 Task: Plan a trip to Ambilobe, Madagascar from 1st December, 2023 to 9th December, 2023 for 5 adults.3 bedrooms having 3 beds and 3 bathrooms. Property type can be house. Look for 3 properties as per requirement.
Action: Mouse moved to (427, 102)
Screenshot: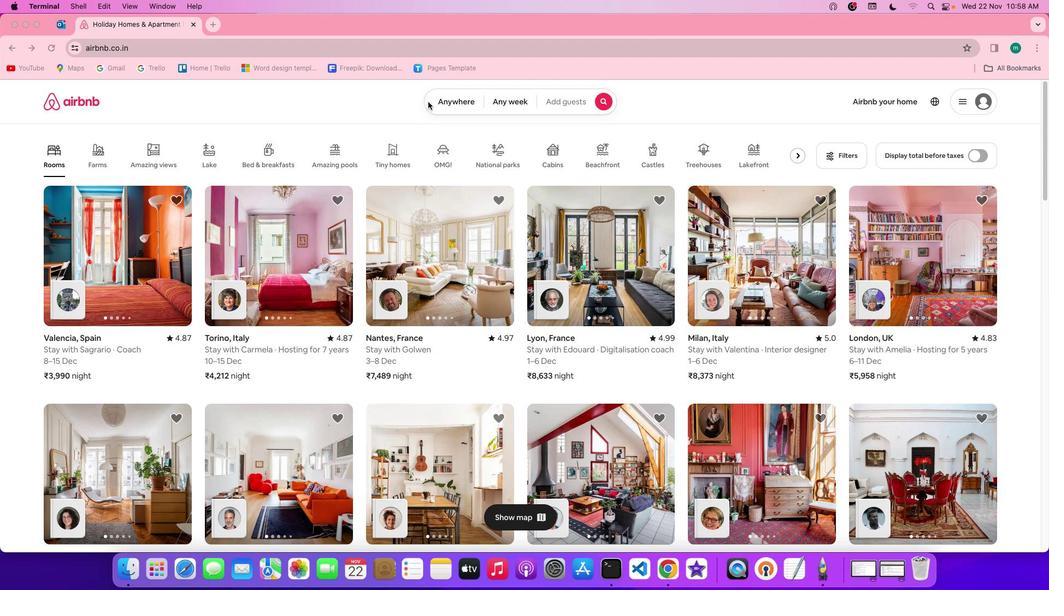 
Action: Mouse pressed left at (427, 102)
Screenshot: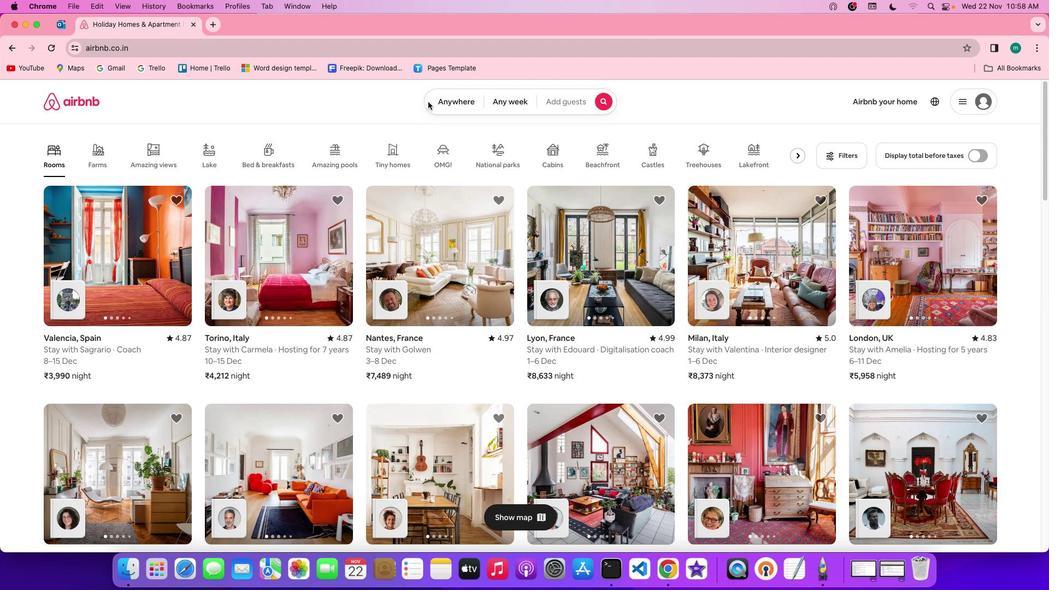 
Action: Mouse pressed left at (427, 102)
Screenshot: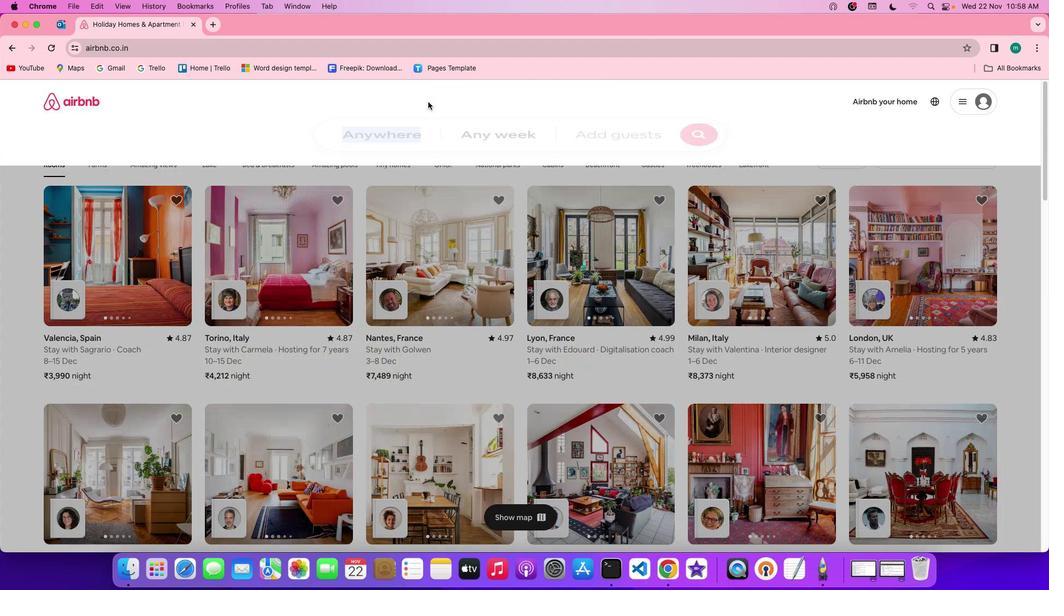 
Action: Mouse moved to (391, 143)
Screenshot: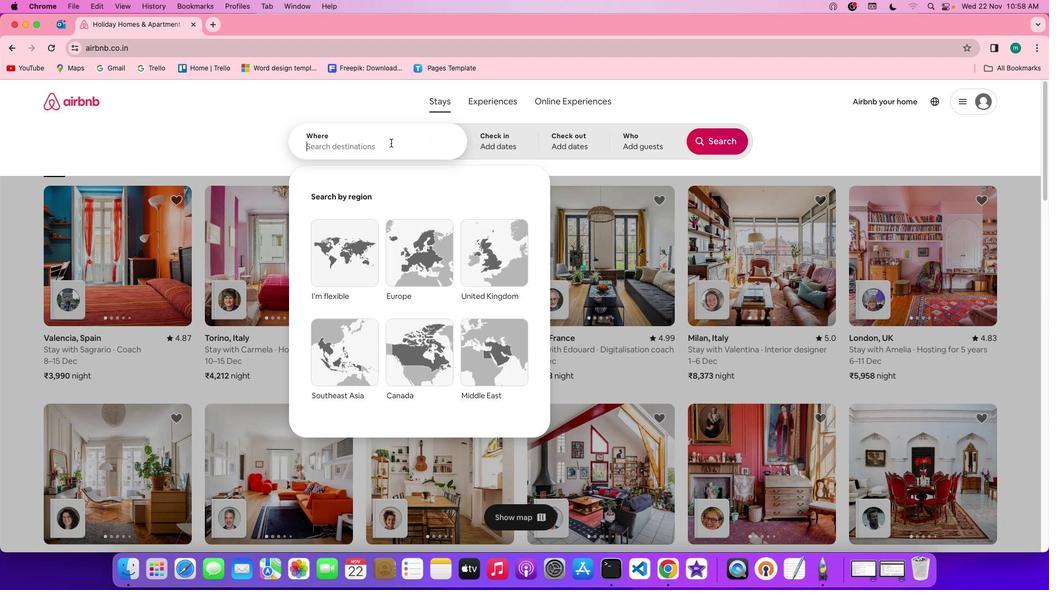 
Action: Mouse pressed left at (391, 143)
Screenshot: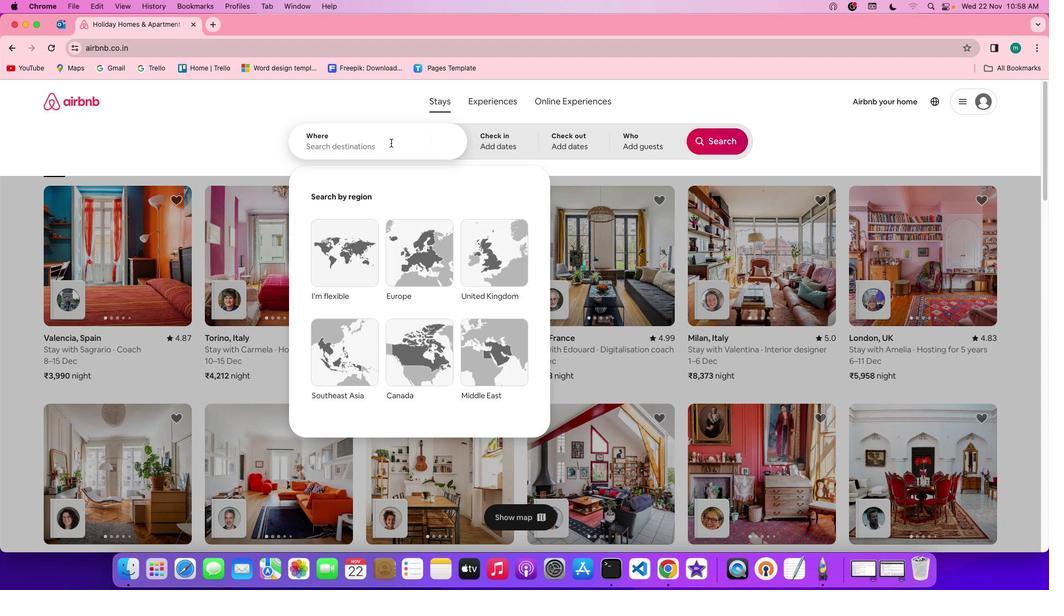 
Action: Key pressed Key.shift'A''m''b''i''l''o''b''e'','Key.shift'M''a''d''a''g''a''s''c''a''r'
Screenshot: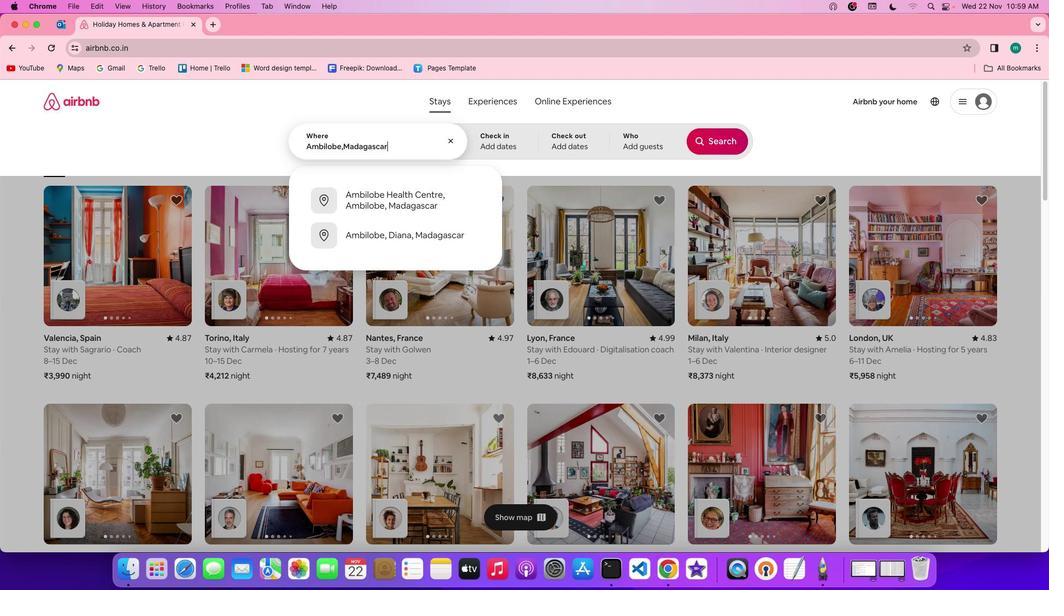 
Action: Mouse moved to (516, 137)
Screenshot: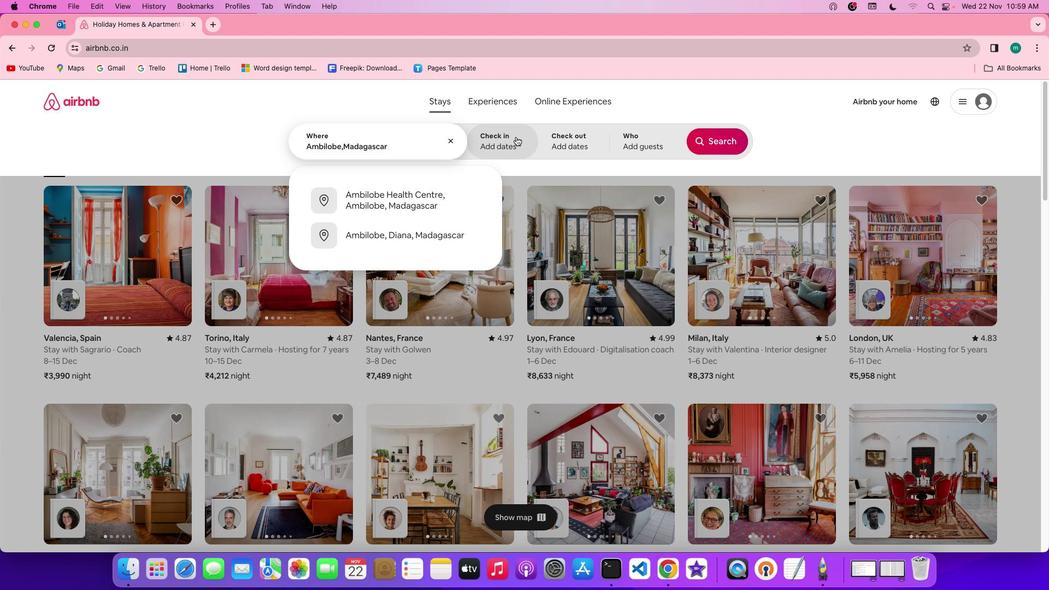 
Action: Mouse pressed left at (516, 137)
Screenshot: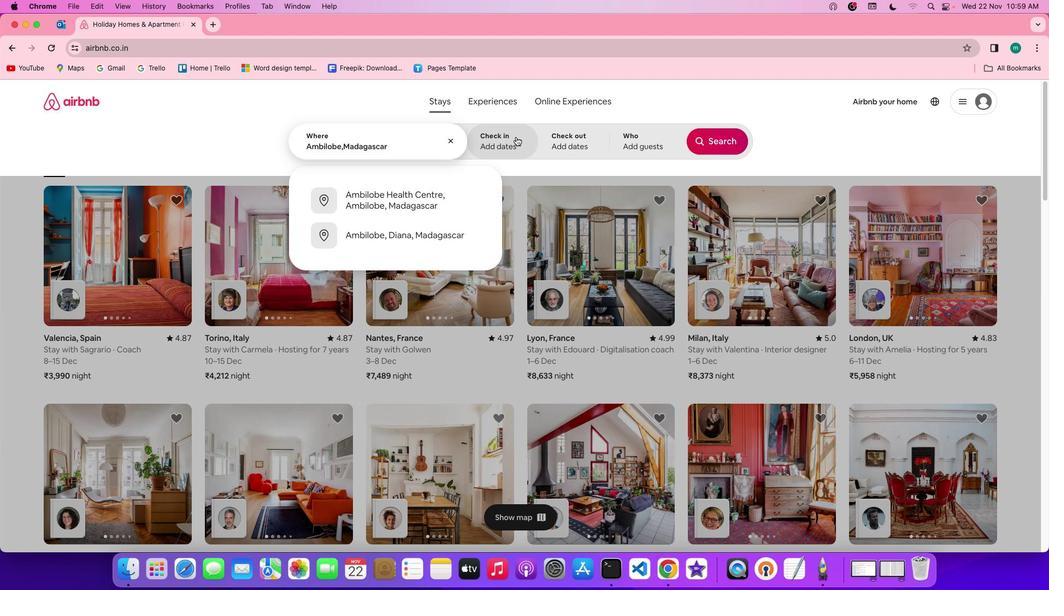 
Action: Mouse moved to (688, 271)
Screenshot: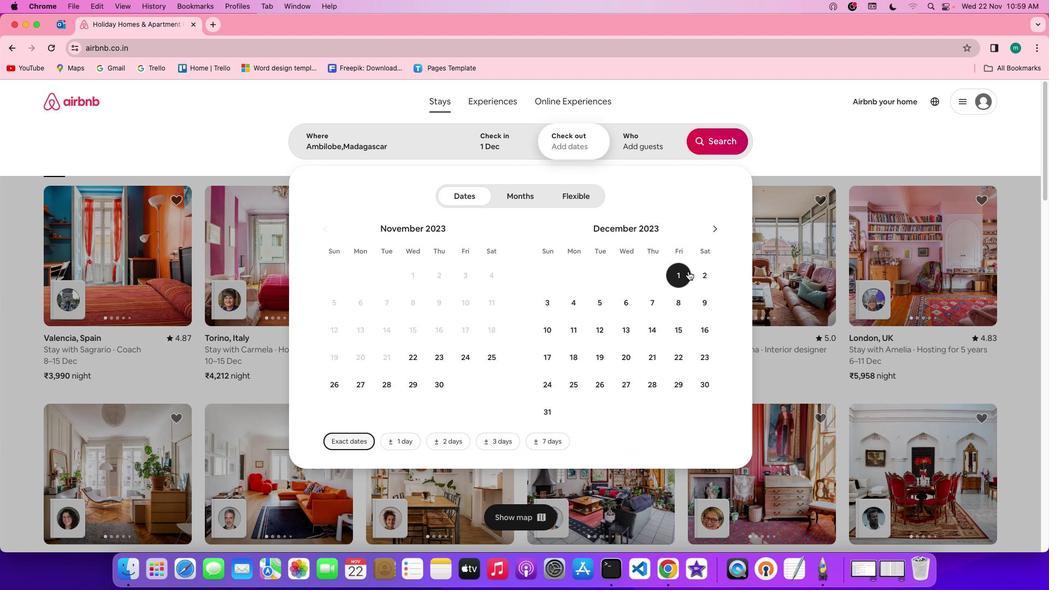 
Action: Mouse pressed left at (688, 271)
Screenshot: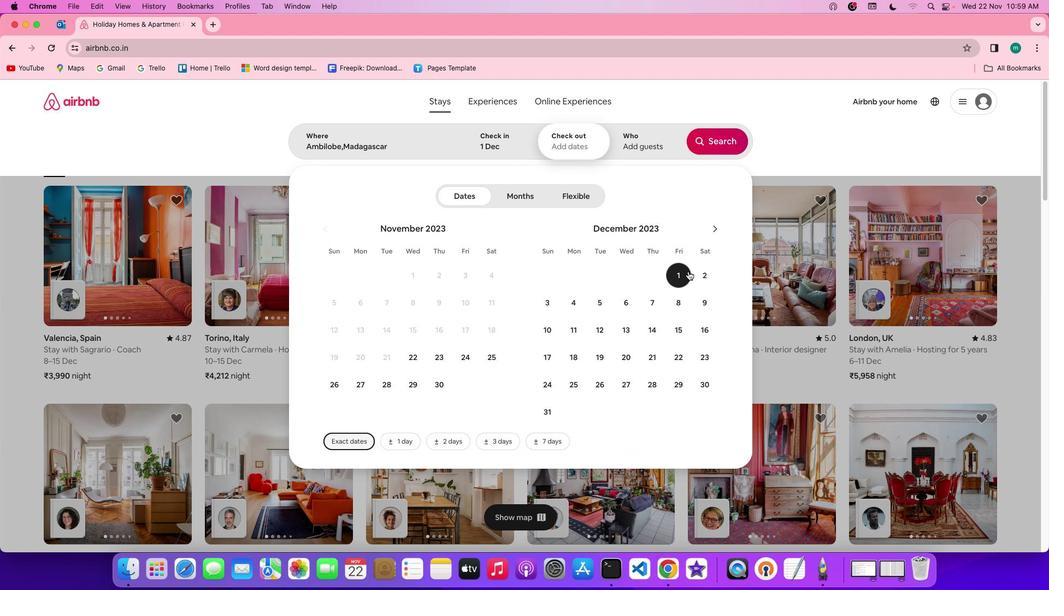 
Action: Mouse moved to (700, 306)
Screenshot: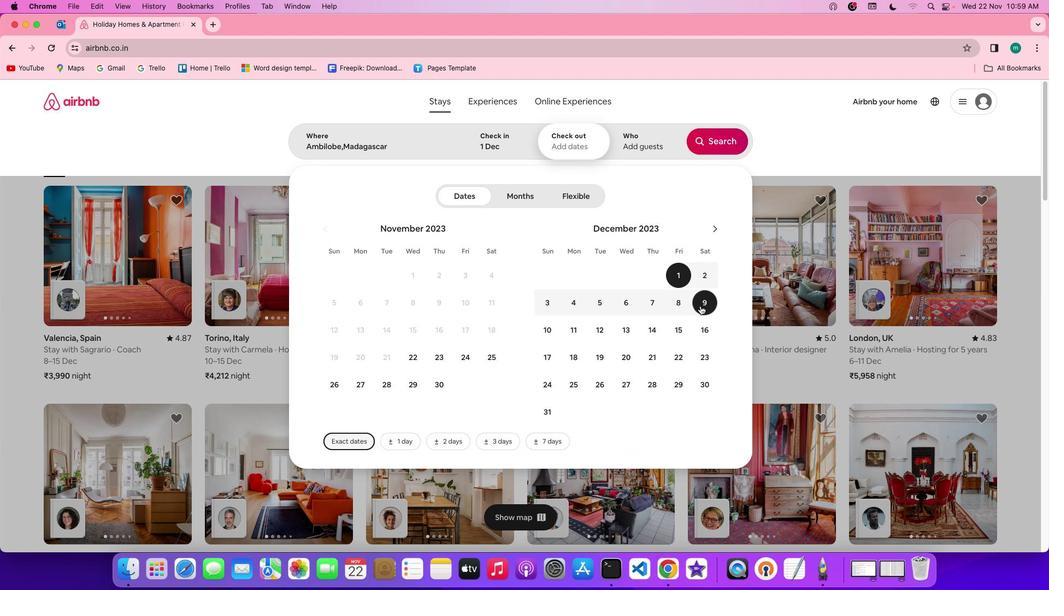 
Action: Mouse pressed left at (700, 306)
Screenshot: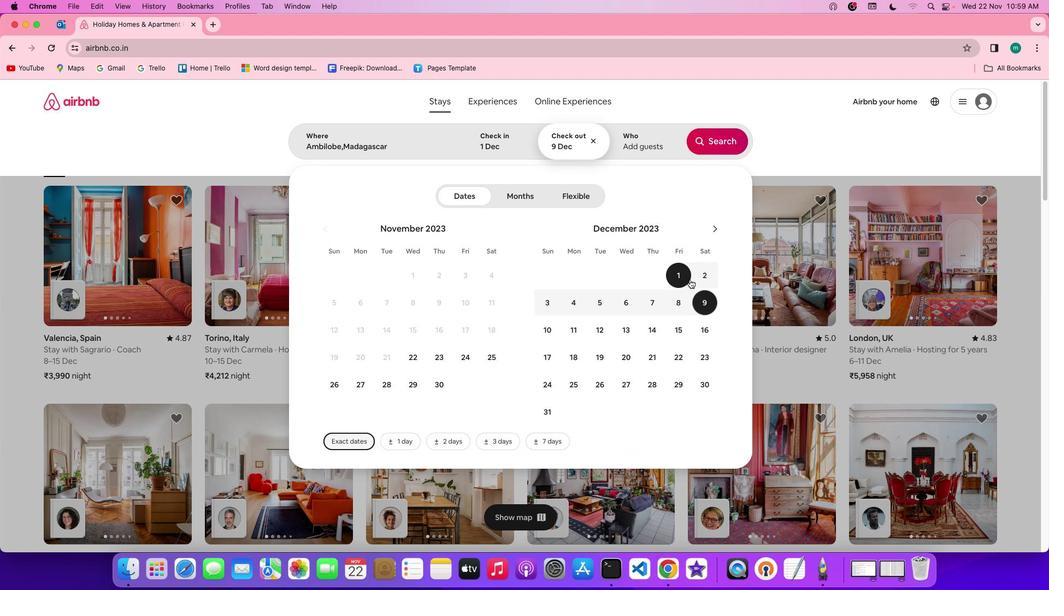 
Action: Mouse moved to (644, 134)
Screenshot: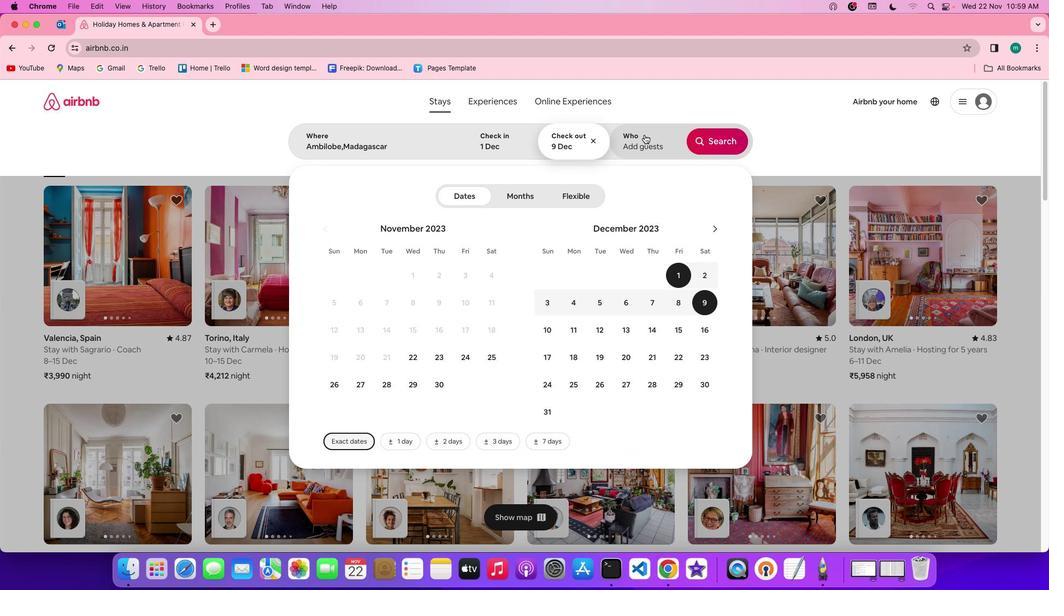 
Action: Mouse pressed left at (644, 134)
Screenshot: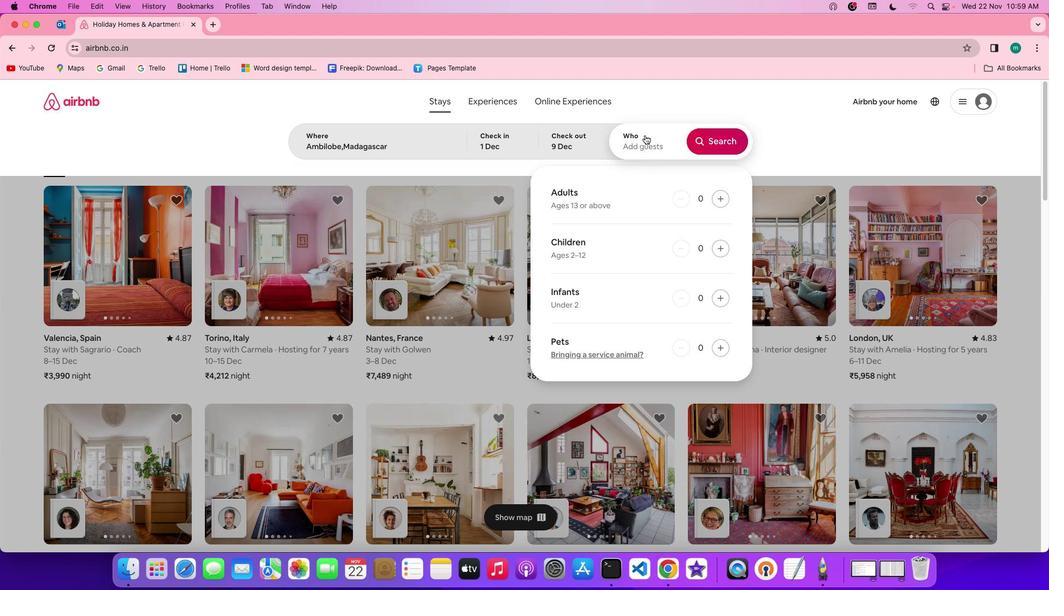 
Action: Mouse moved to (719, 198)
Screenshot: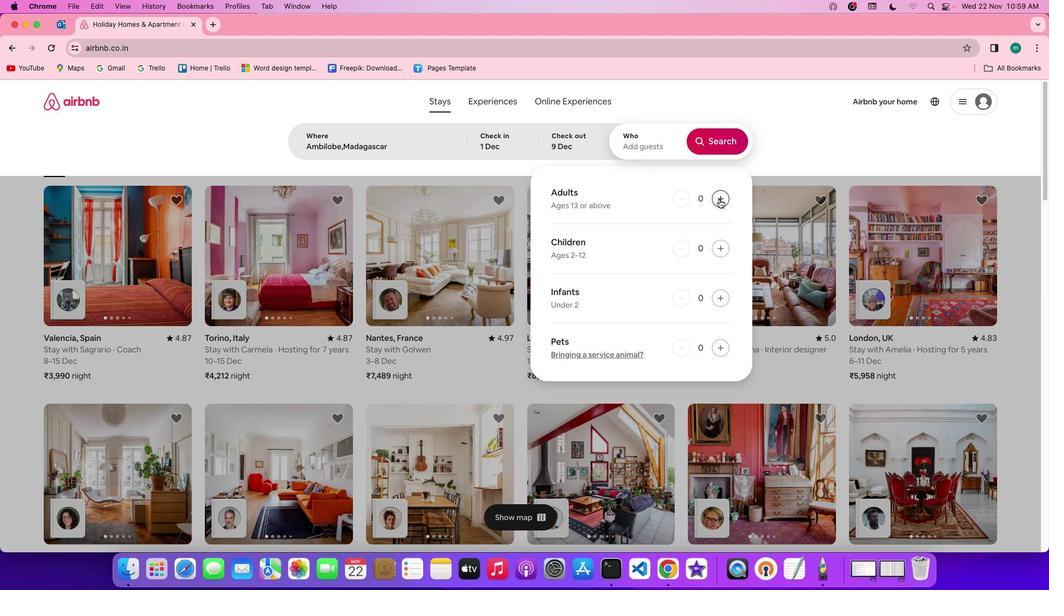 
Action: Mouse pressed left at (719, 198)
Screenshot: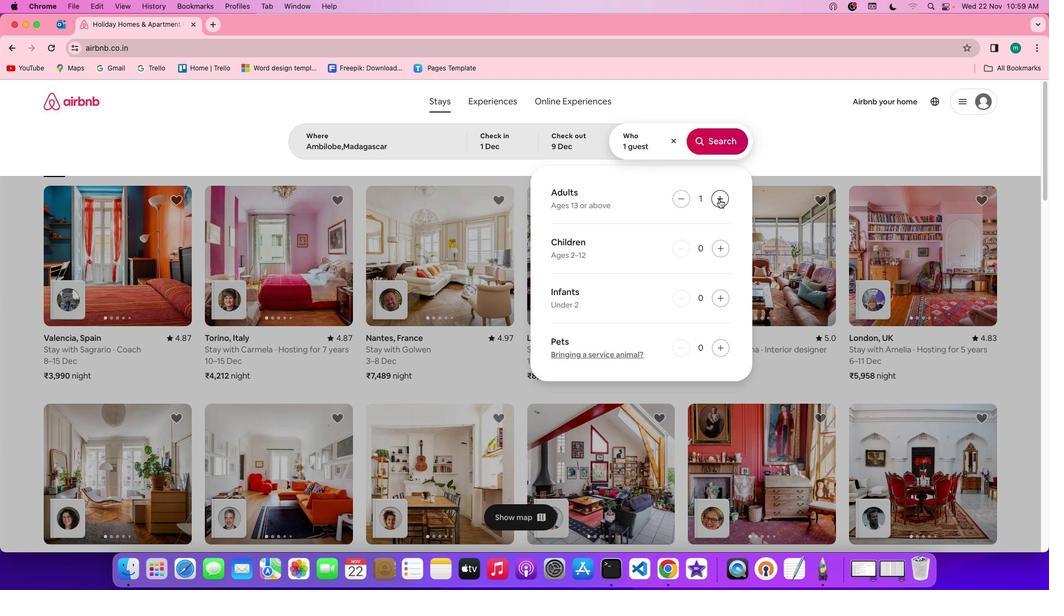 
Action: Mouse pressed left at (719, 198)
Screenshot: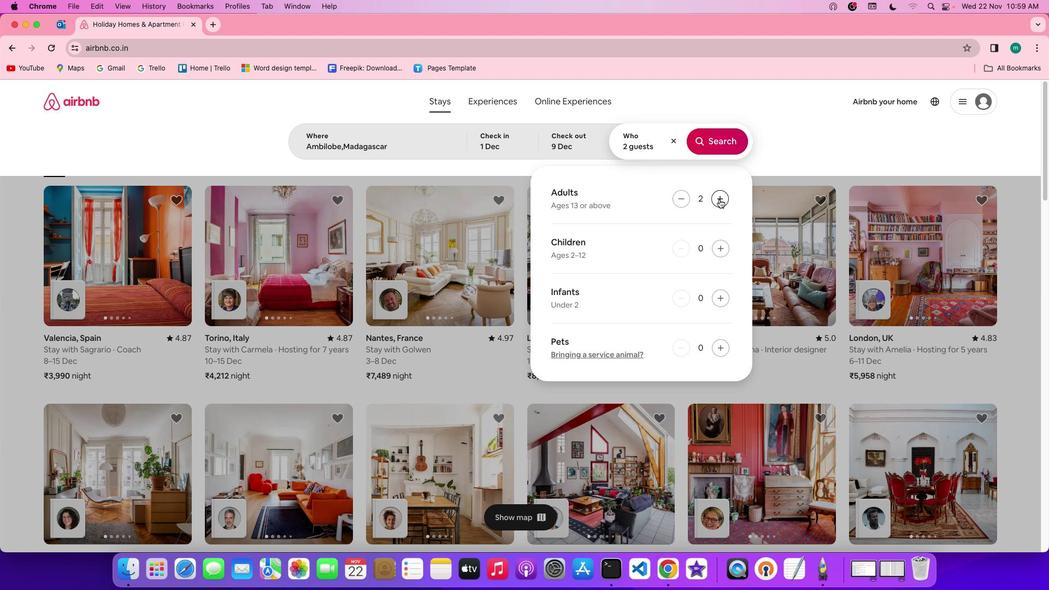 
Action: Mouse pressed left at (719, 198)
Screenshot: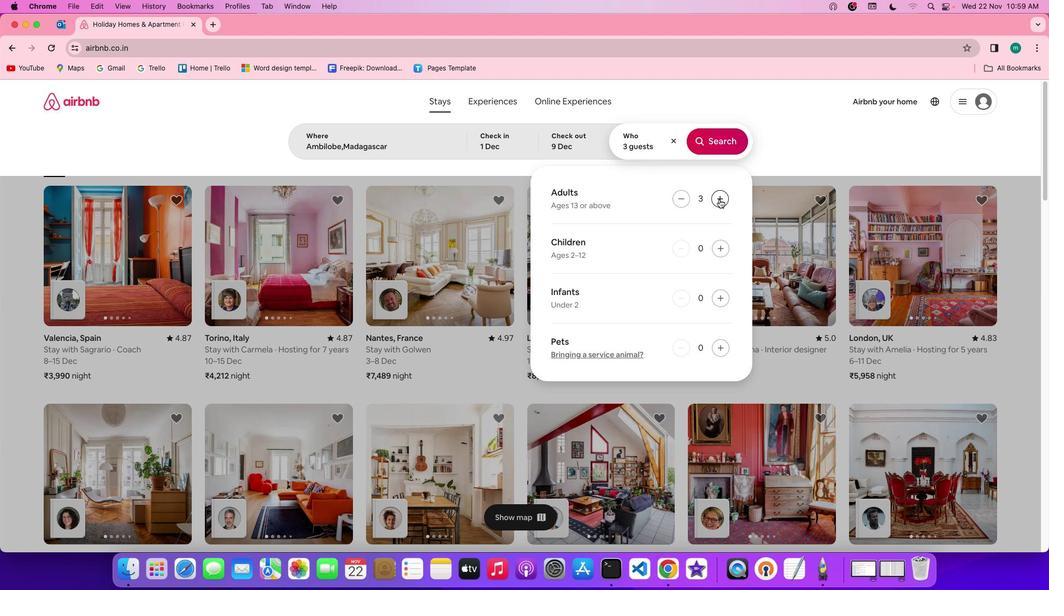 
Action: Mouse pressed left at (719, 198)
Screenshot: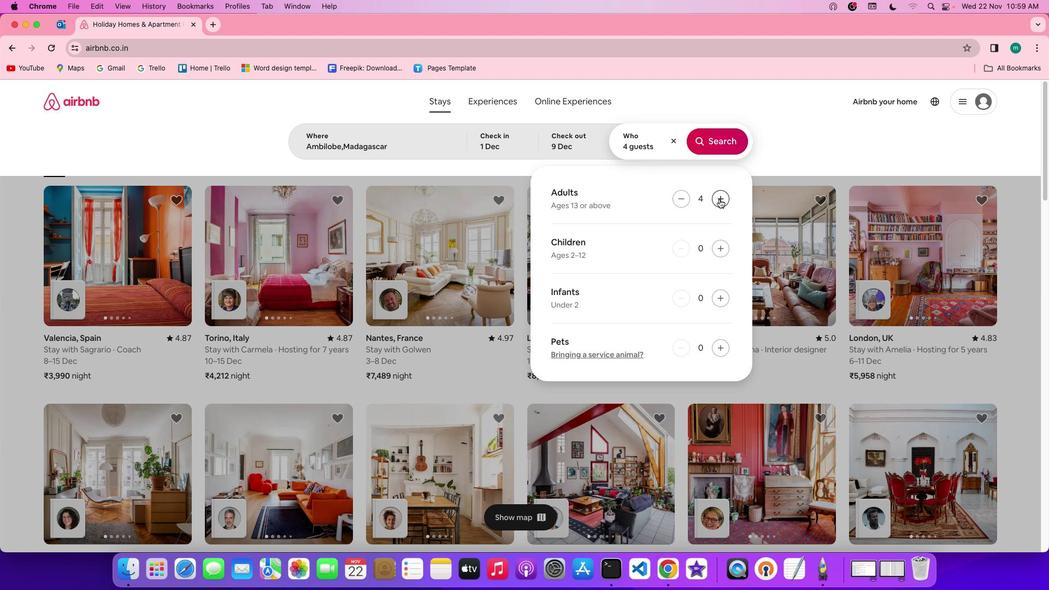 
Action: Mouse pressed left at (719, 198)
Screenshot: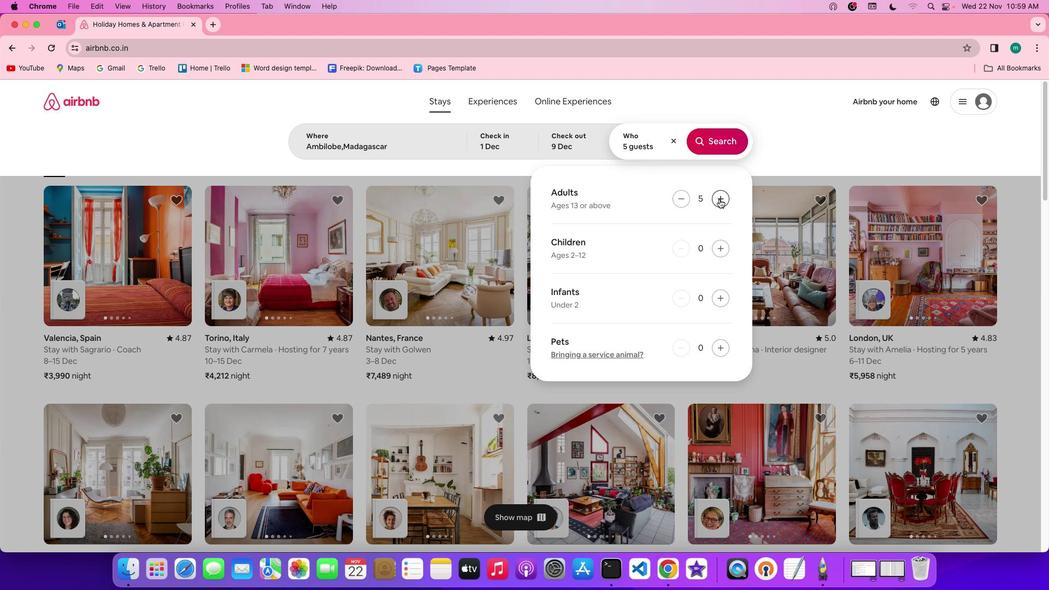 
Action: Mouse moved to (725, 147)
Screenshot: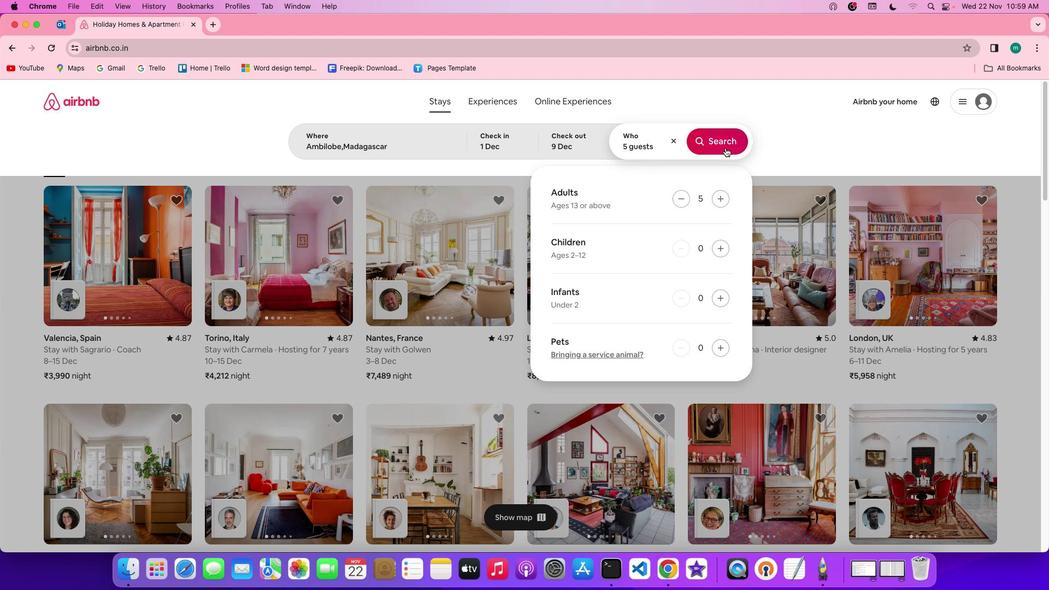 
Action: Mouse pressed left at (725, 147)
Screenshot: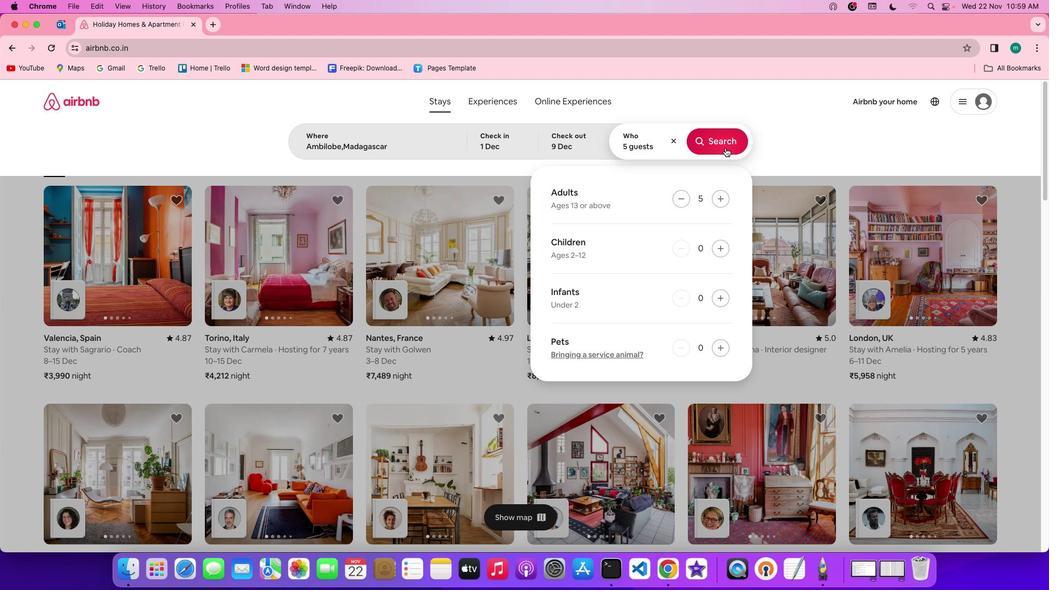 
Action: Mouse moved to (887, 143)
Screenshot: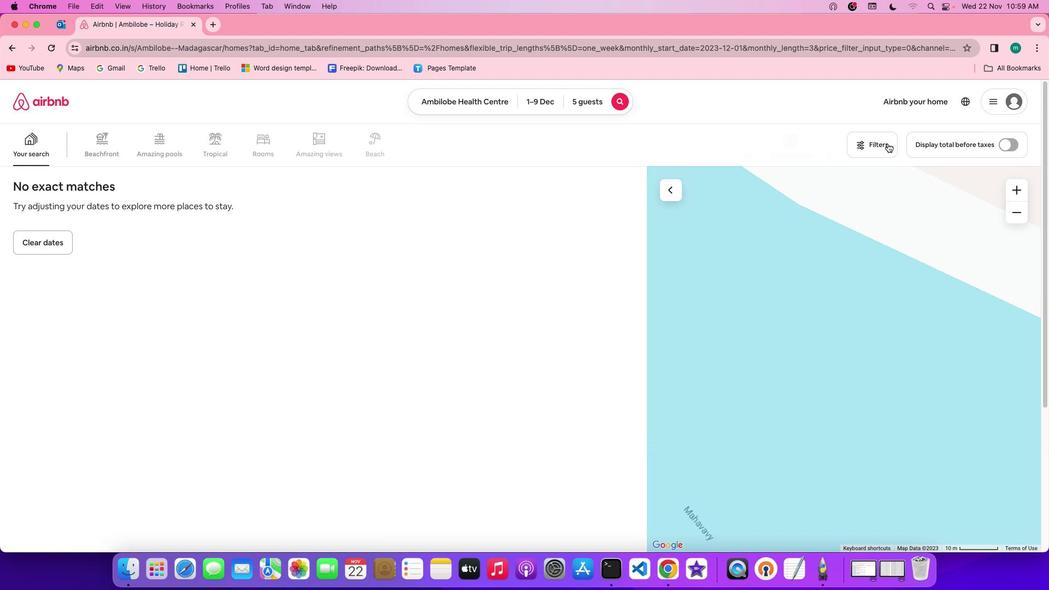 
Action: Mouse pressed left at (887, 143)
Screenshot: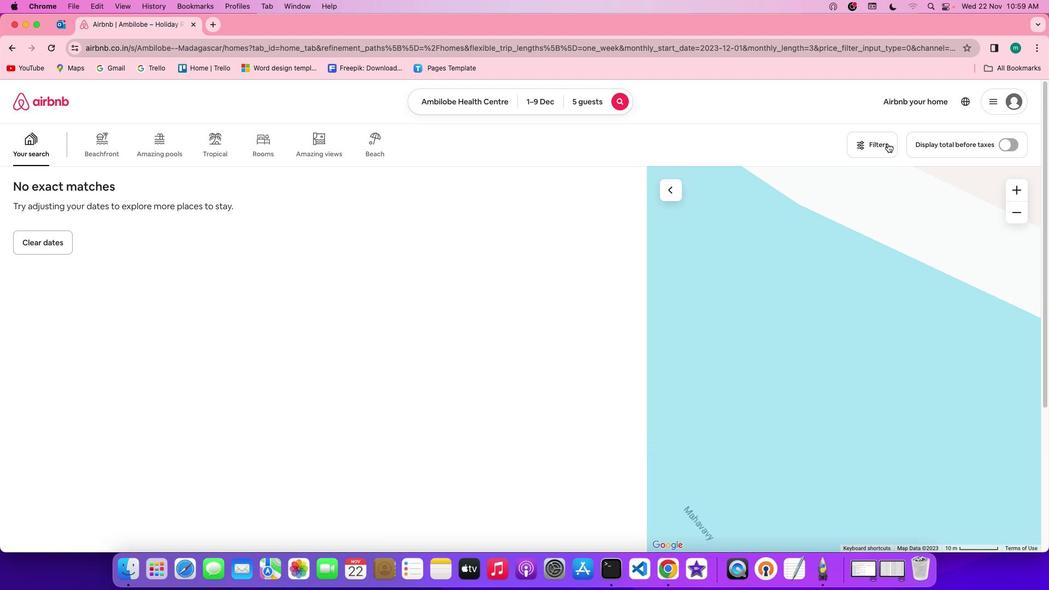 
Action: Mouse moved to (617, 297)
Screenshot: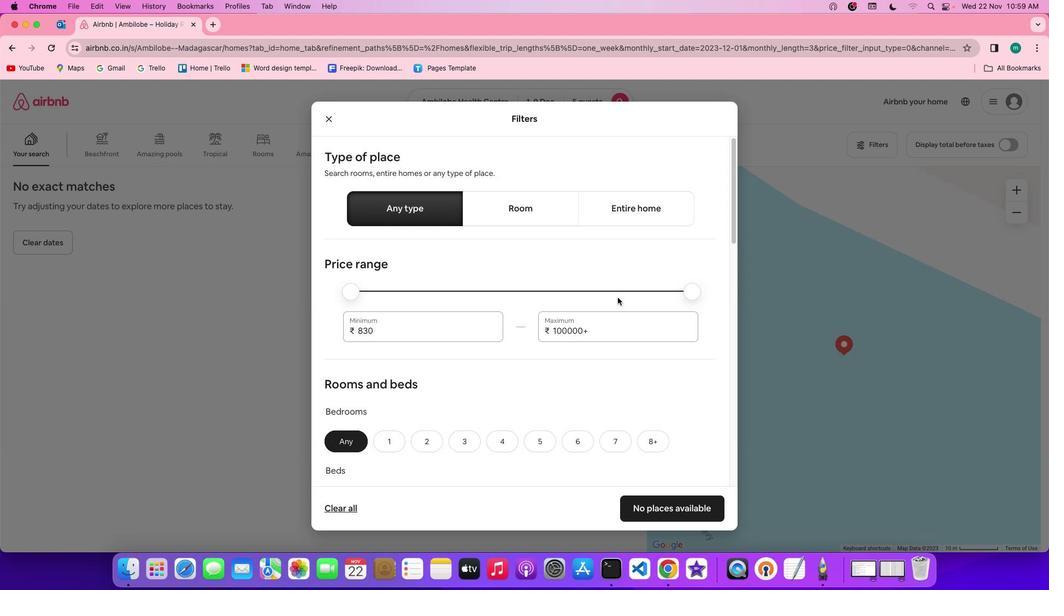 
Action: Mouse scrolled (617, 297) with delta (0, 0)
Screenshot: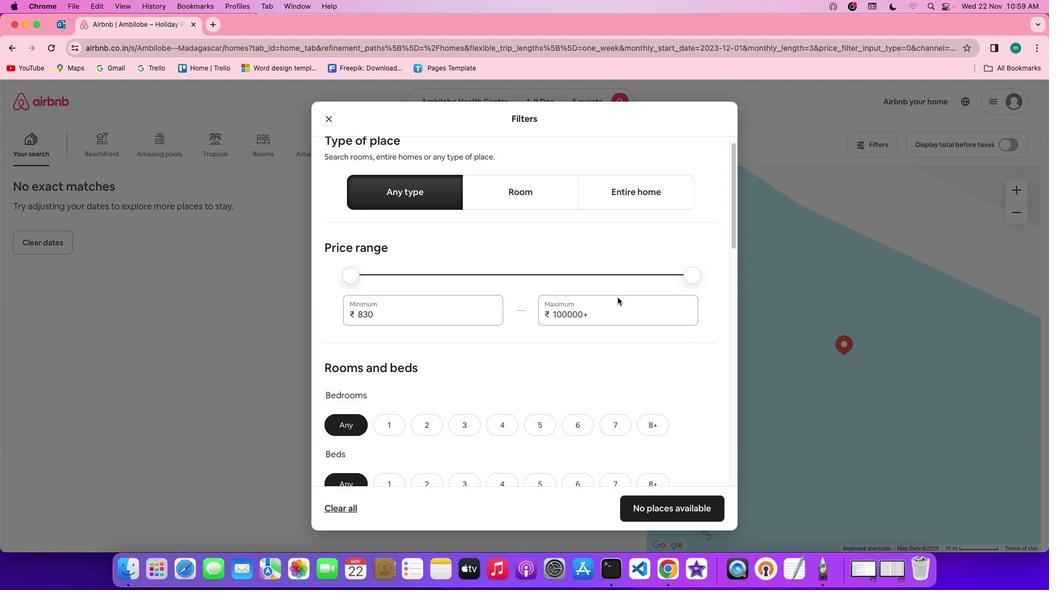 
Action: Mouse scrolled (617, 297) with delta (0, 0)
Screenshot: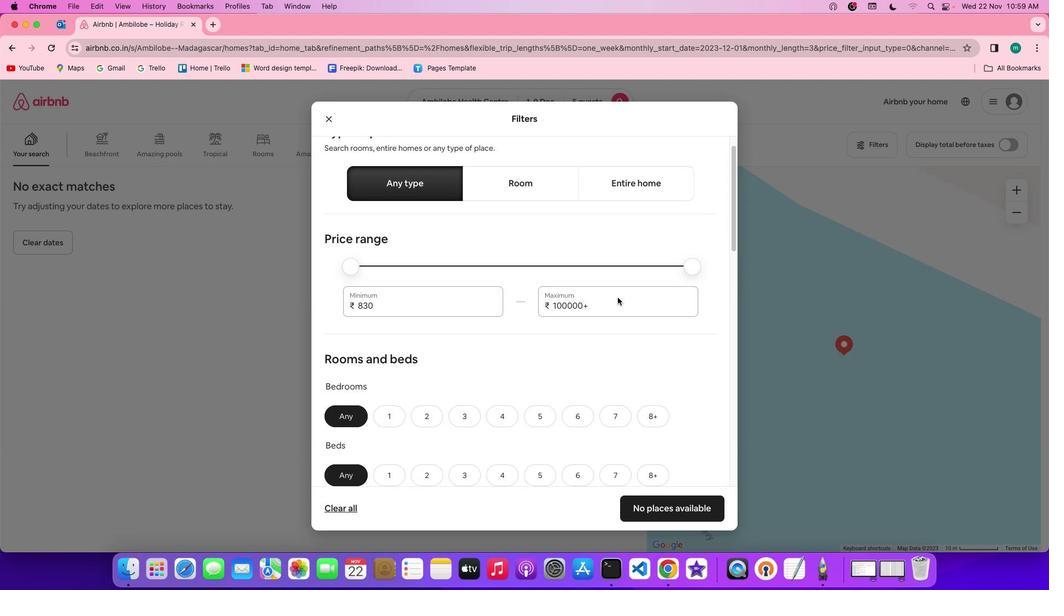 
Action: Mouse scrolled (617, 297) with delta (0, 0)
Screenshot: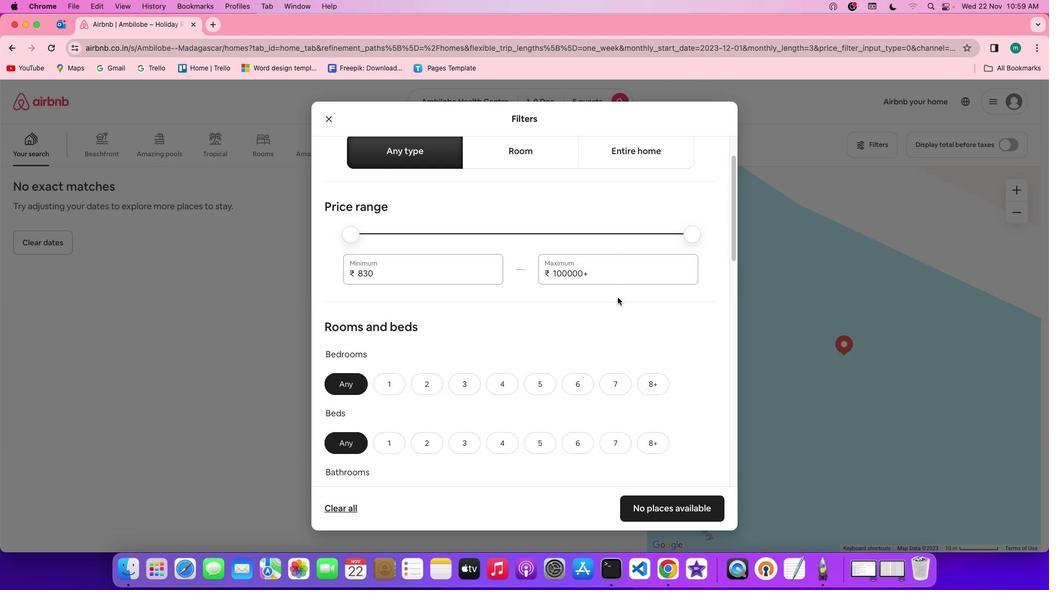 
Action: Mouse scrolled (617, 297) with delta (0, 0)
Screenshot: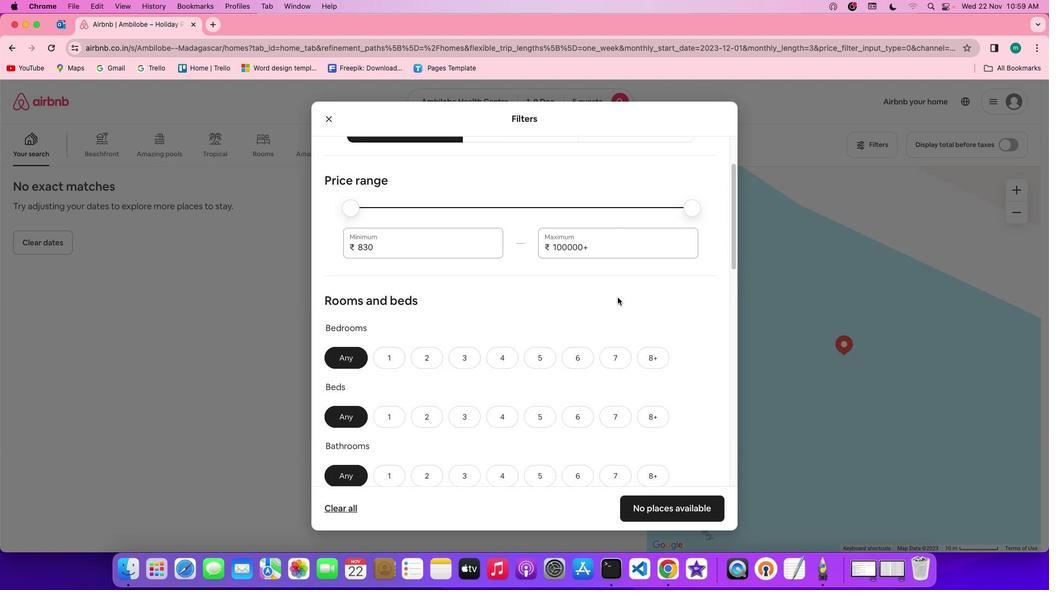 
Action: Mouse scrolled (617, 297) with delta (0, 0)
Screenshot: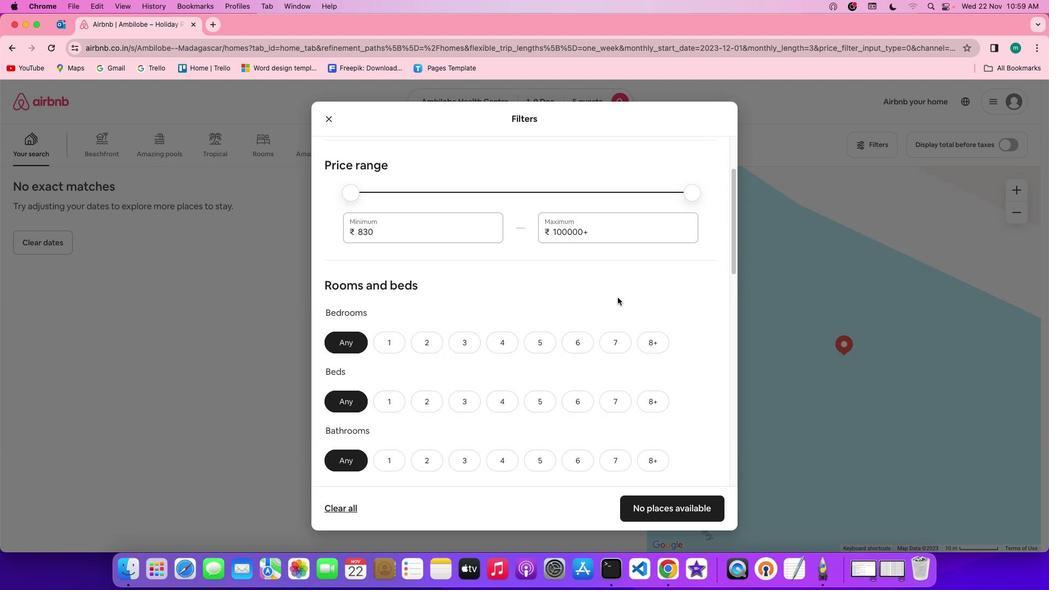 
Action: Mouse scrolled (617, 297) with delta (0, 0)
Screenshot: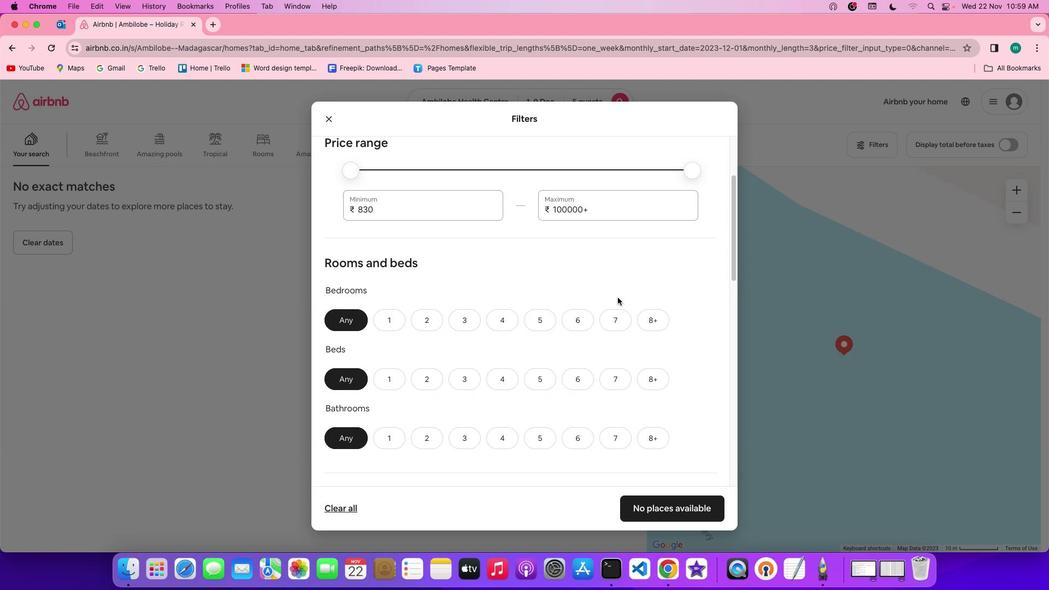 
Action: Mouse scrolled (617, 297) with delta (0, 0)
Screenshot: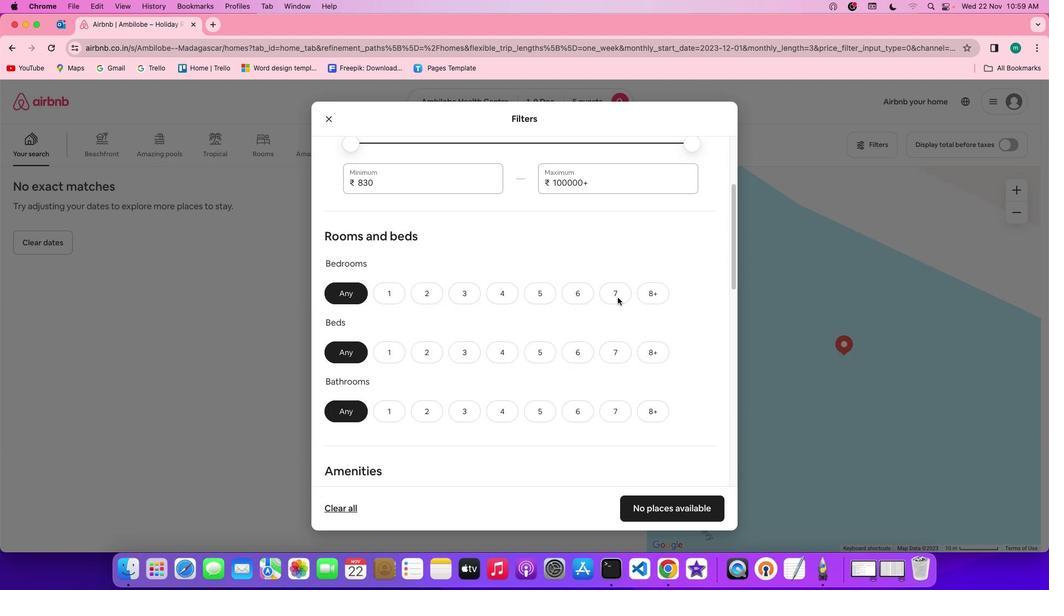 
Action: Mouse scrolled (617, 297) with delta (0, 0)
Screenshot: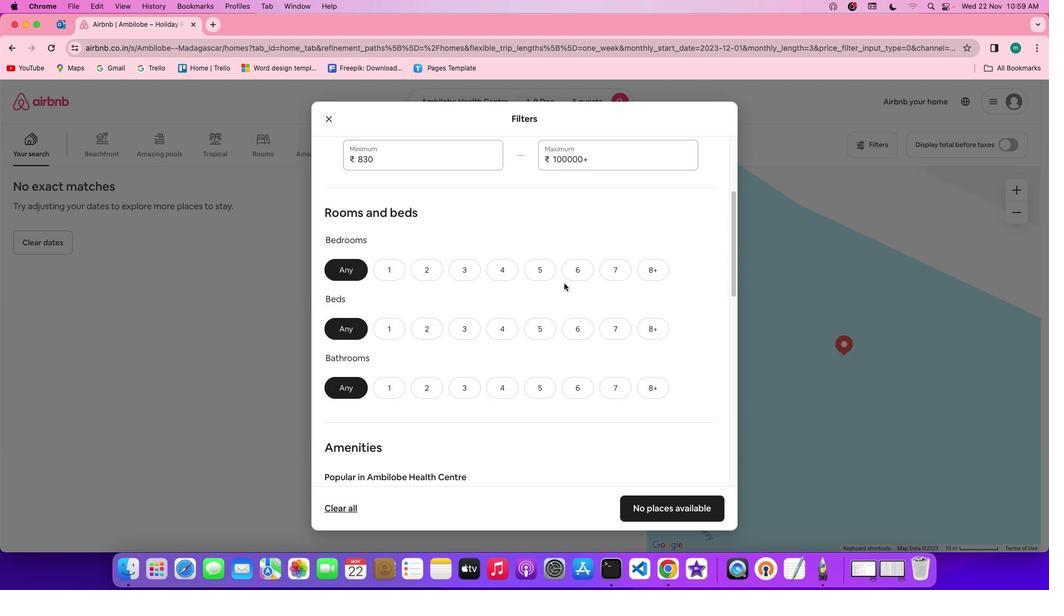 
Action: Mouse moved to (462, 261)
Screenshot: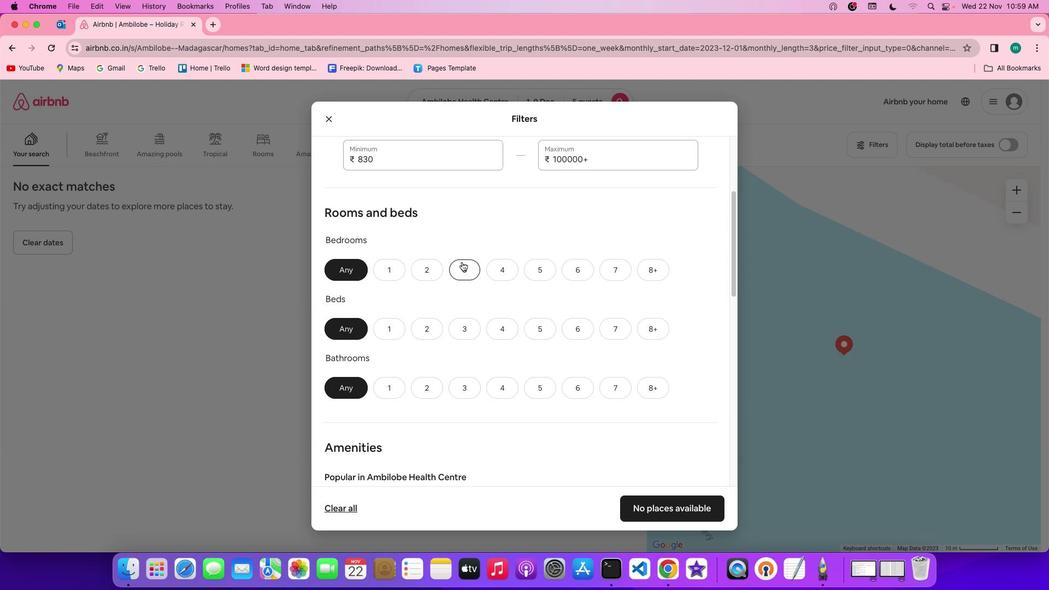 
Action: Mouse pressed left at (462, 261)
Screenshot: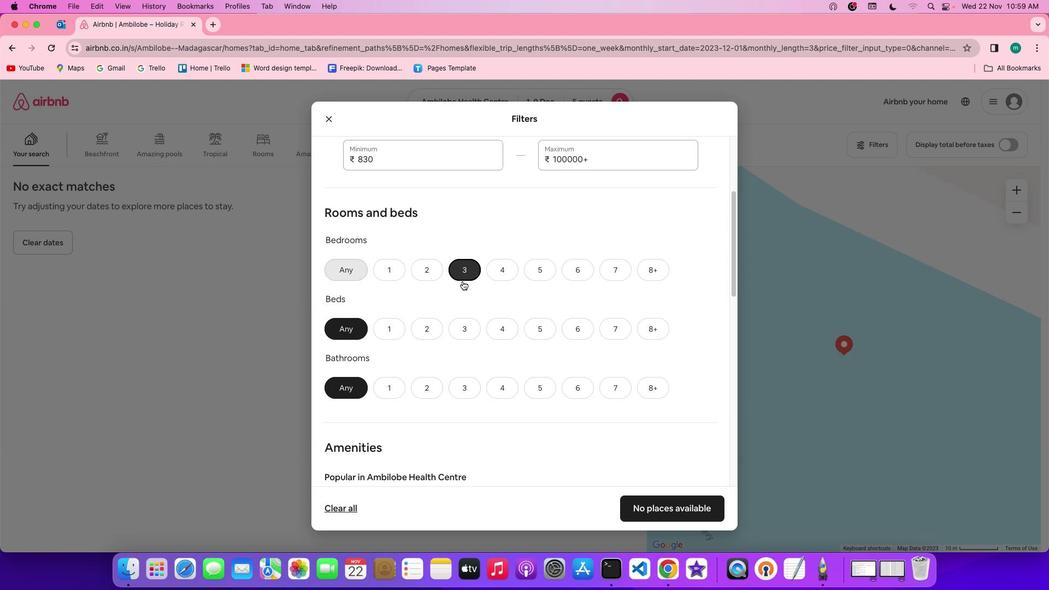 
Action: Mouse moved to (463, 334)
Screenshot: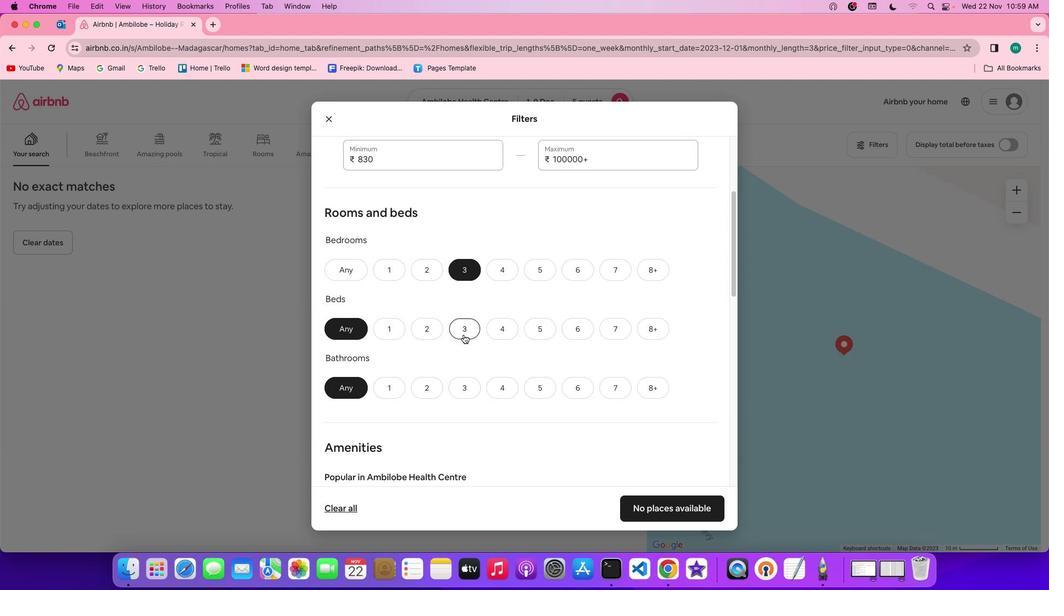 
Action: Mouse pressed left at (463, 334)
Screenshot: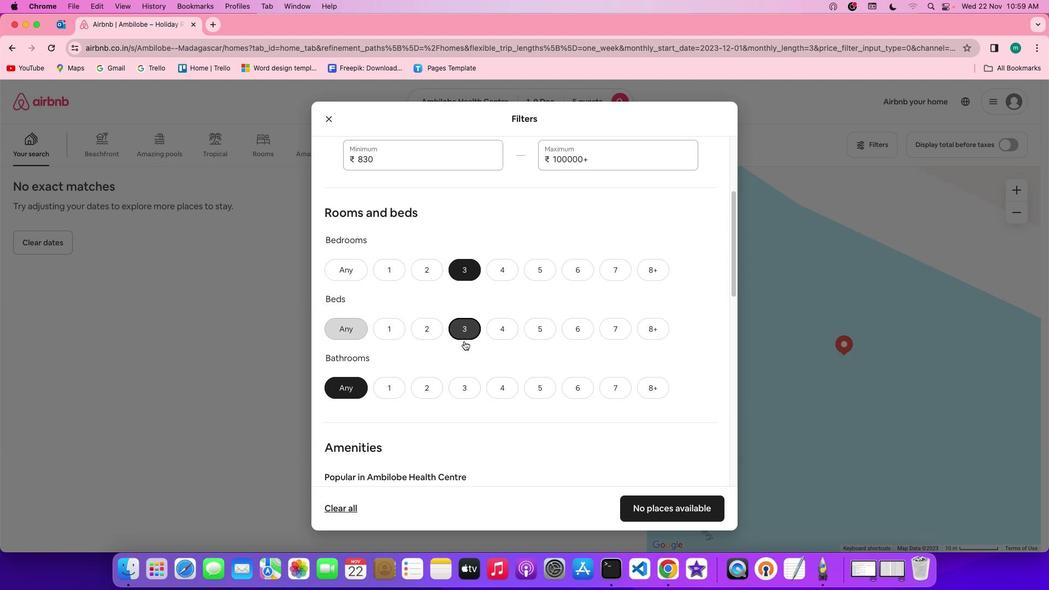 
Action: Mouse moved to (473, 385)
Screenshot: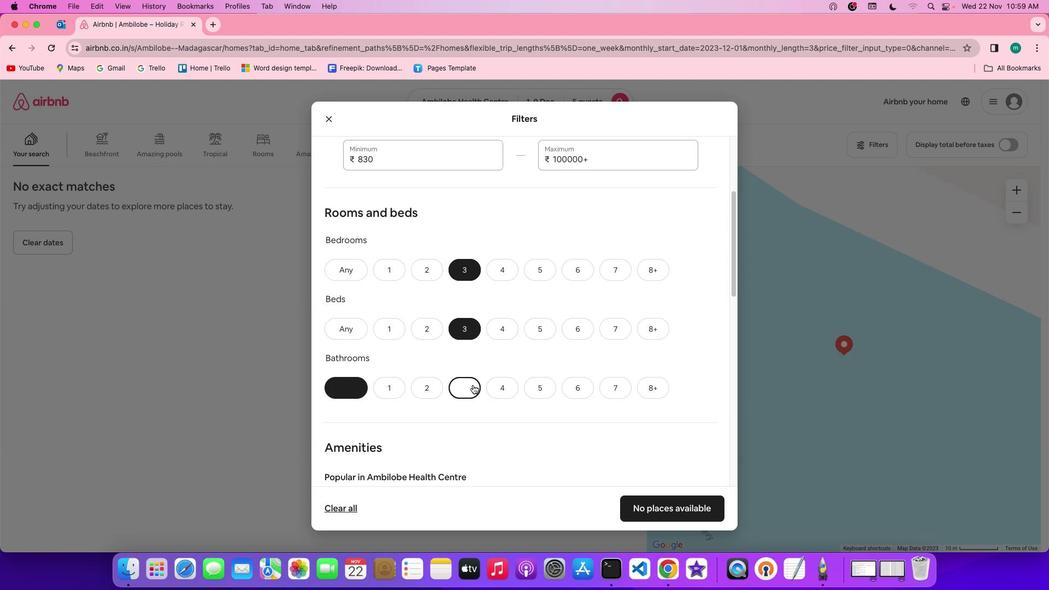
Action: Mouse pressed left at (473, 385)
Screenshot: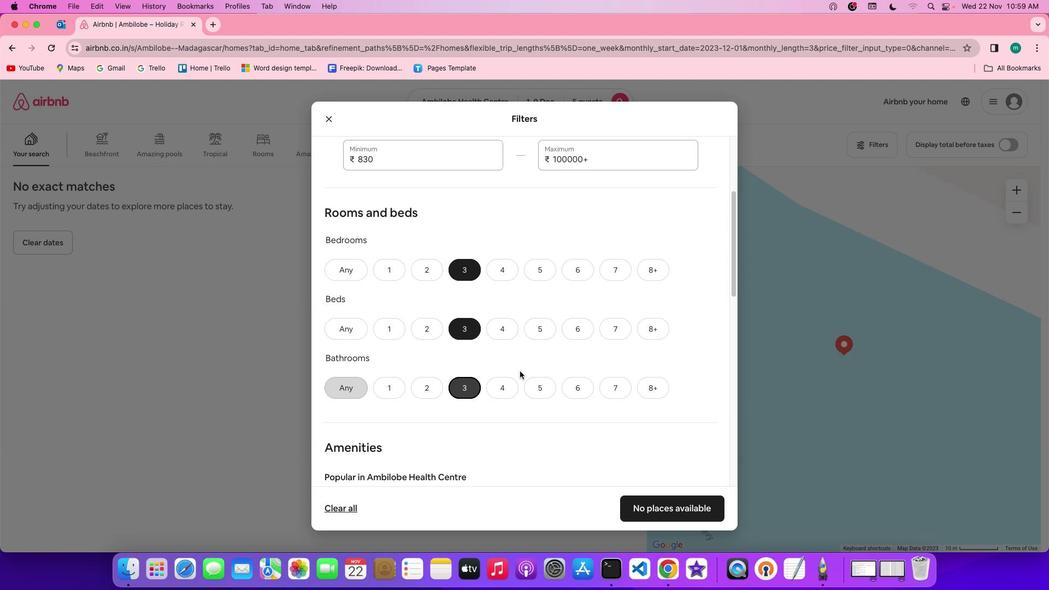 
Action: Mouse moved to (592, 357)
Screenshot: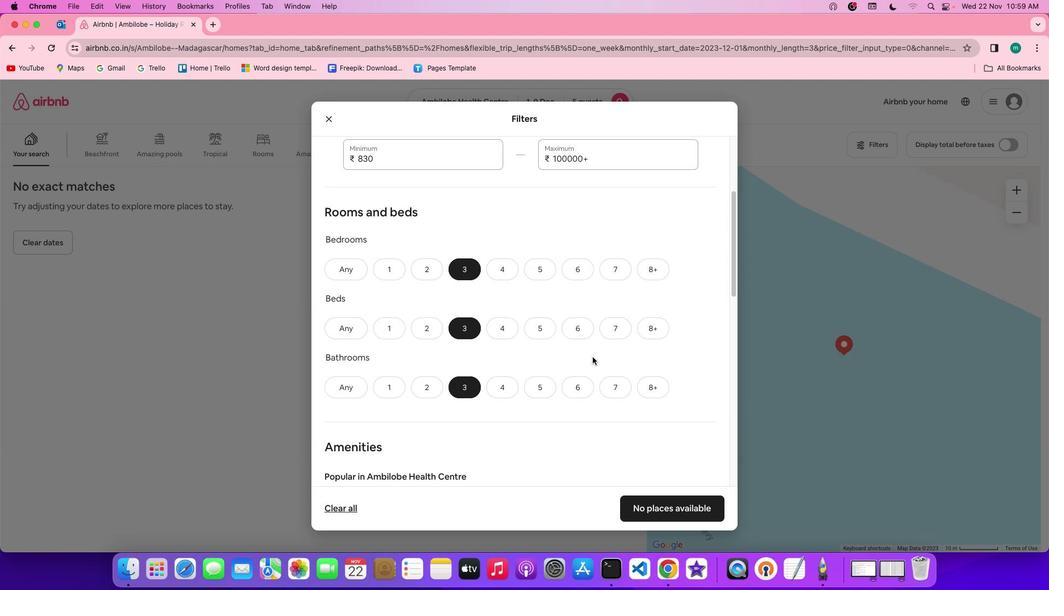
Action: Mouse scrolled (592, 357) with delta (0, 0)
Screenshot: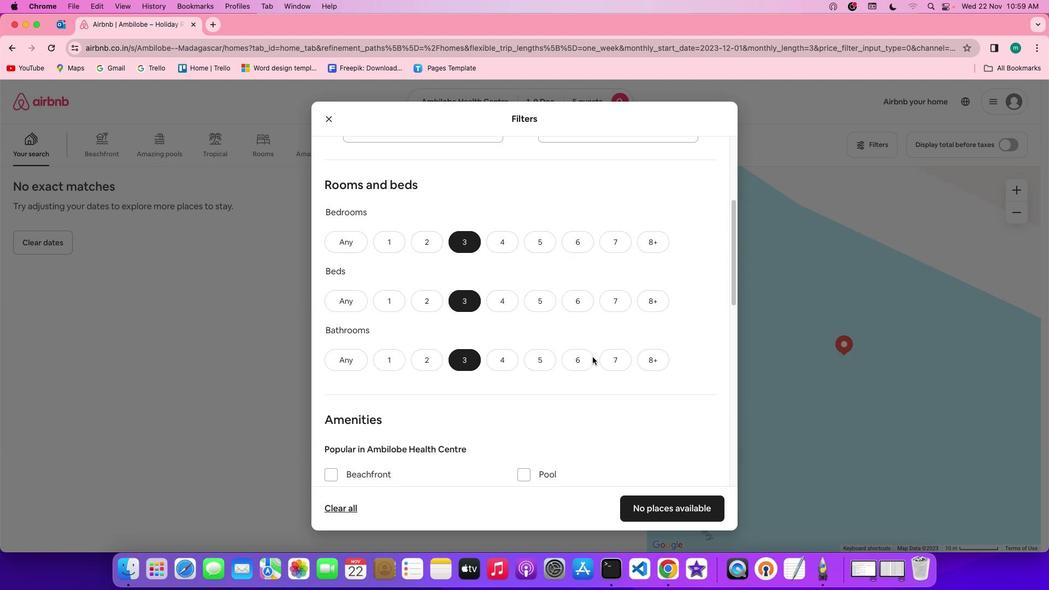 
Action: Mouse scrolled (592, 357) with delta (0, 0)
Screenshot: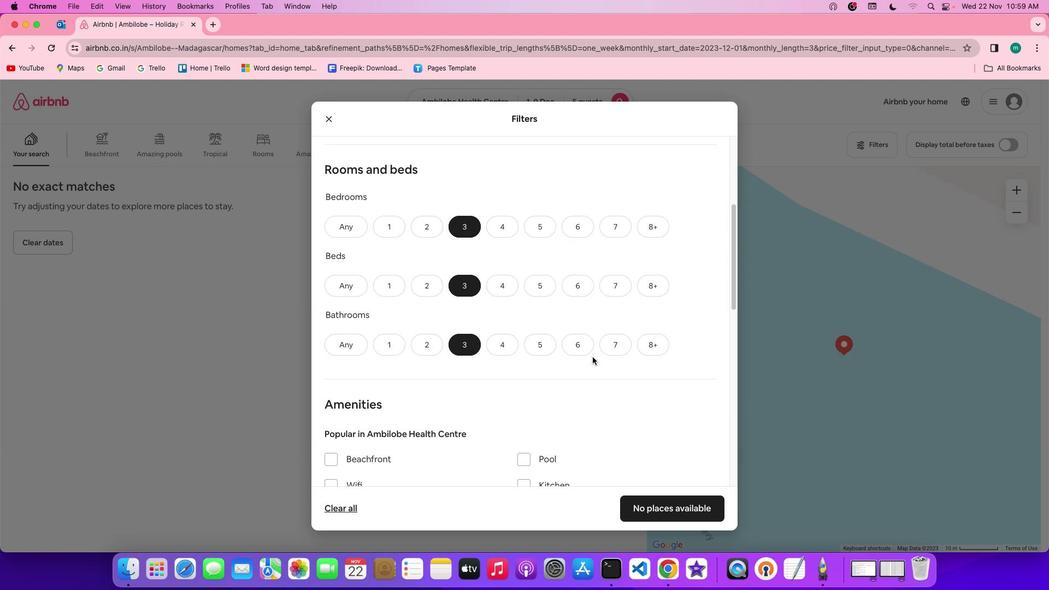 
Action: Mouse scrolled (592, 357) with delta (0, -1)
Screenshot: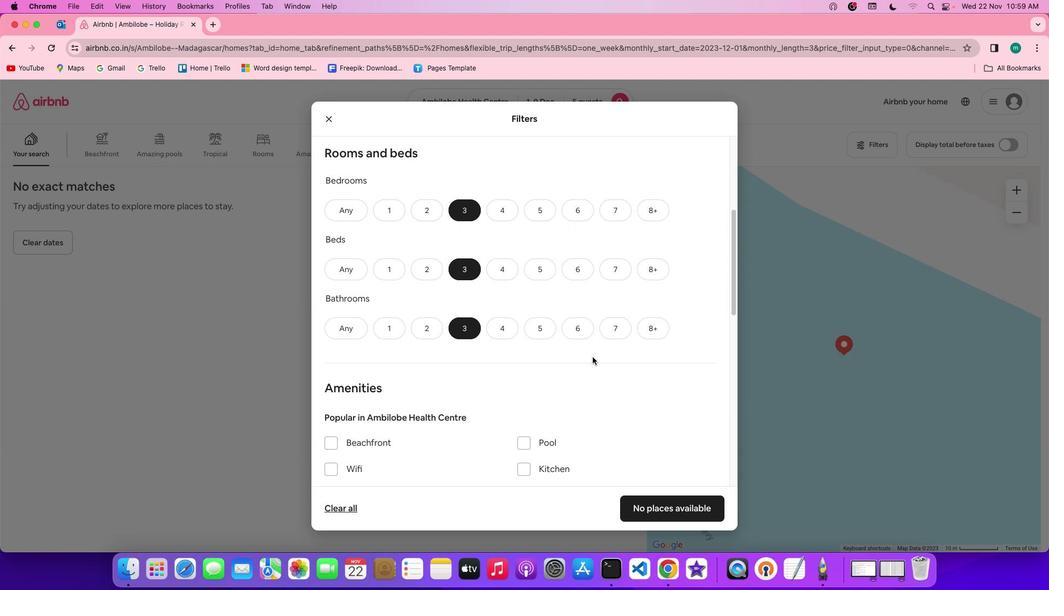 
Action: Mouse scrolled (592, 357) with delta (0, 0)
Screenshot: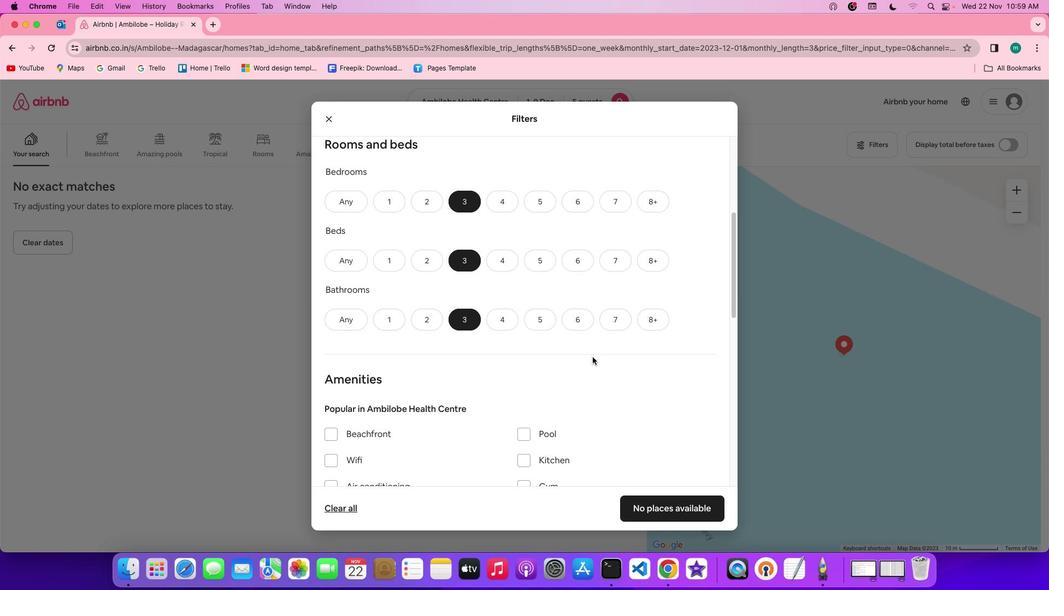 
Action: Mouse scrolled (592, 357) with delta (0, 0)
Screenshot: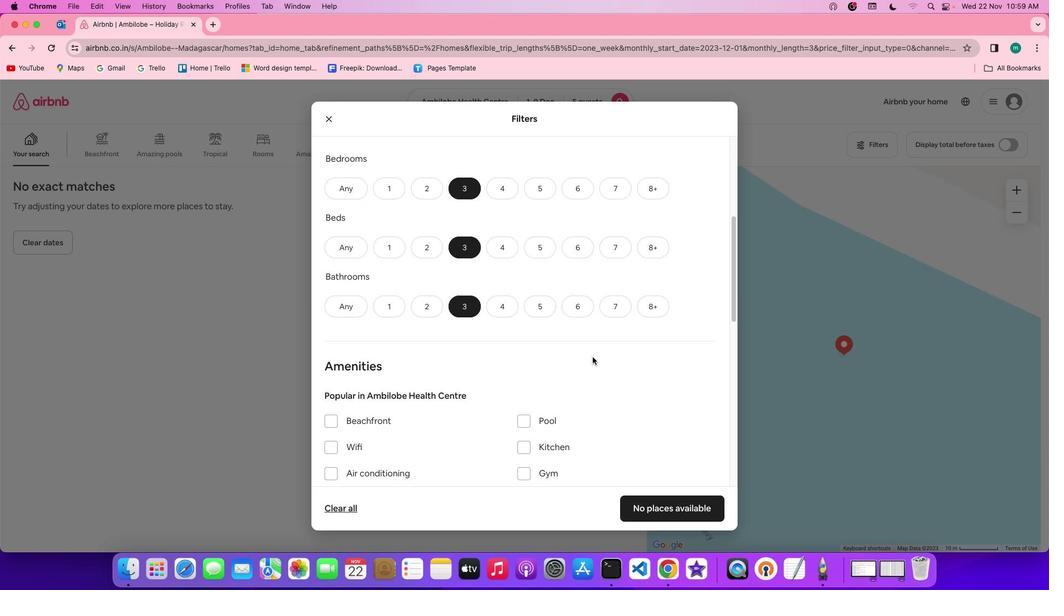 
Action: Mouse scrolled (592, 357) with delta (0, 0)
Screenshot: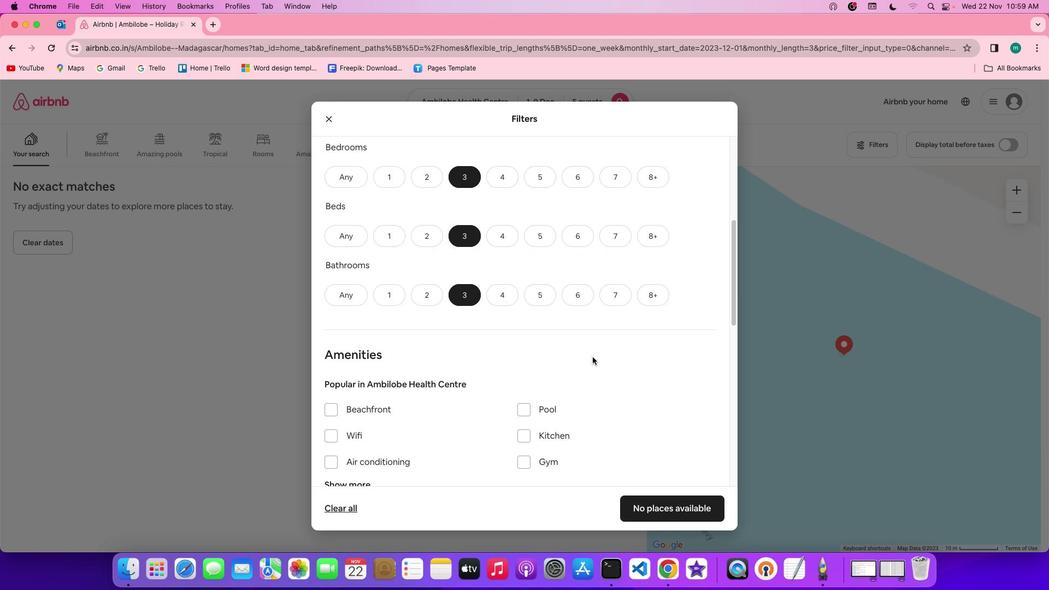 
Action: Mouse scrolled (592, 357) with delta (0, 0)
Screenshot: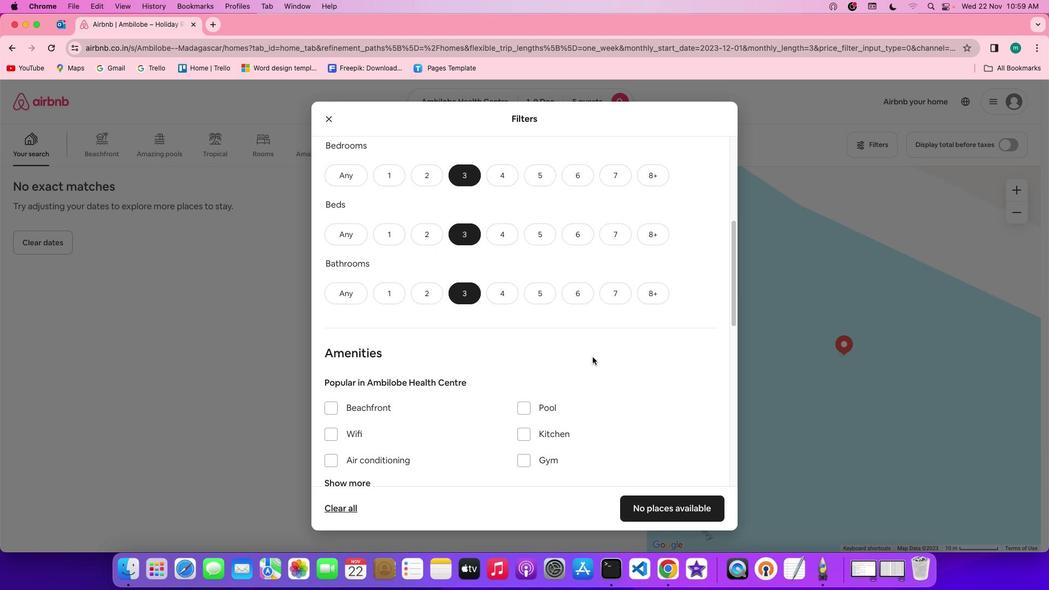 
Action: Mouse scrolled (592, 357) with delta (0, 0)
Screenshot: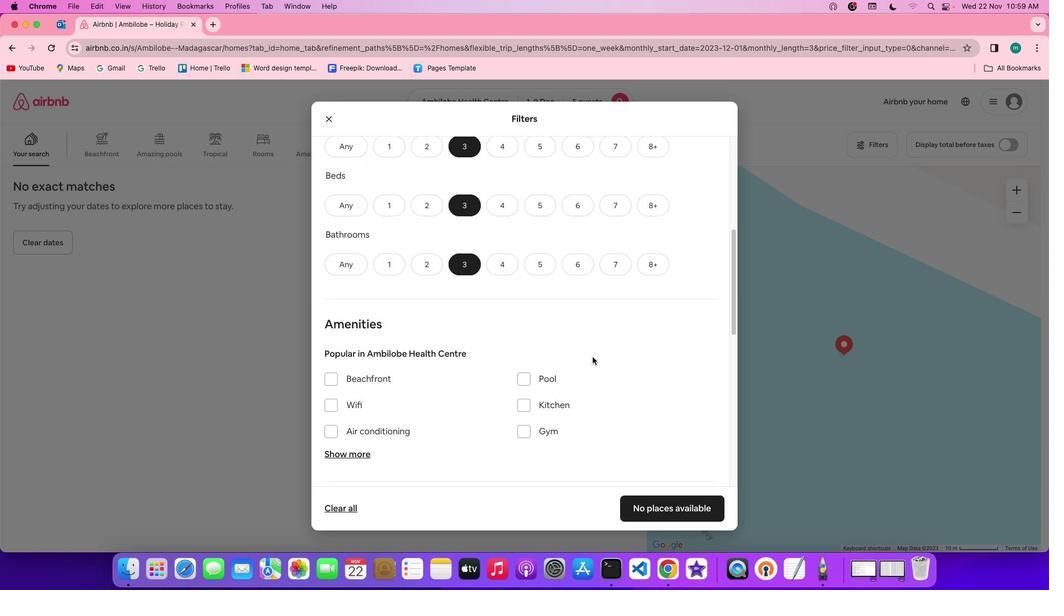 
Action: Mouse scrolled (592, 357) with delta (0, 0)
Screenshot: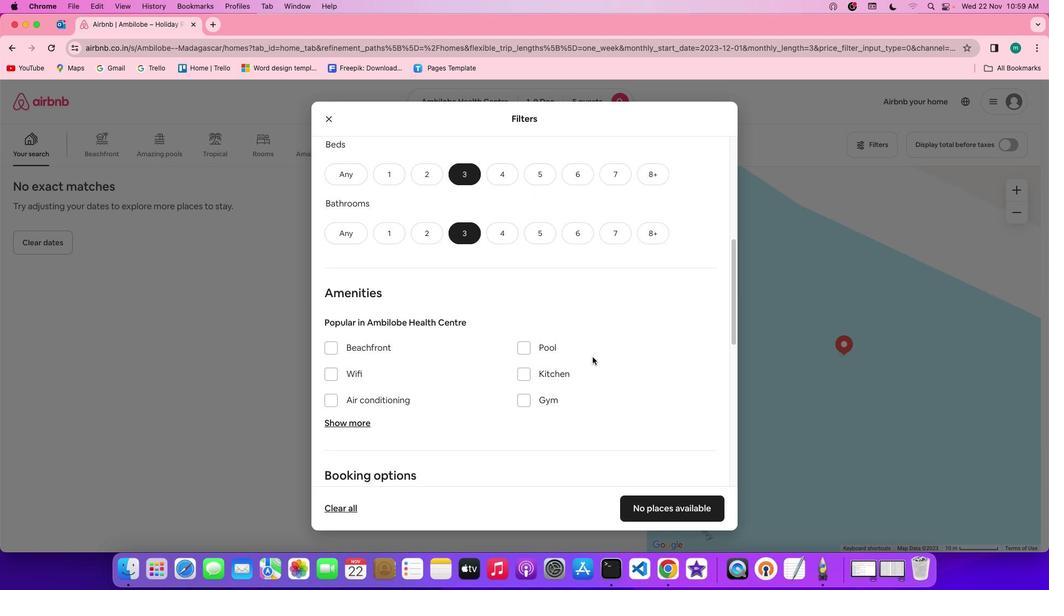 
Action: Mouse scrolled (592, 357) with delta (0, -1)
Screenshot: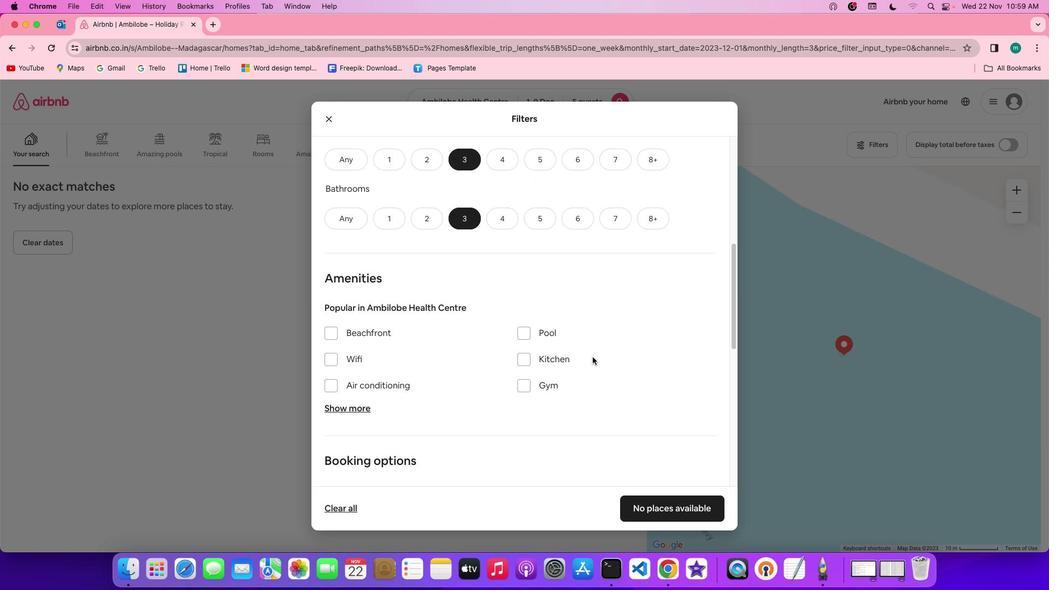 
Action: Mouse scrolled (592, 357) with delta (0, 0)
Screenshot: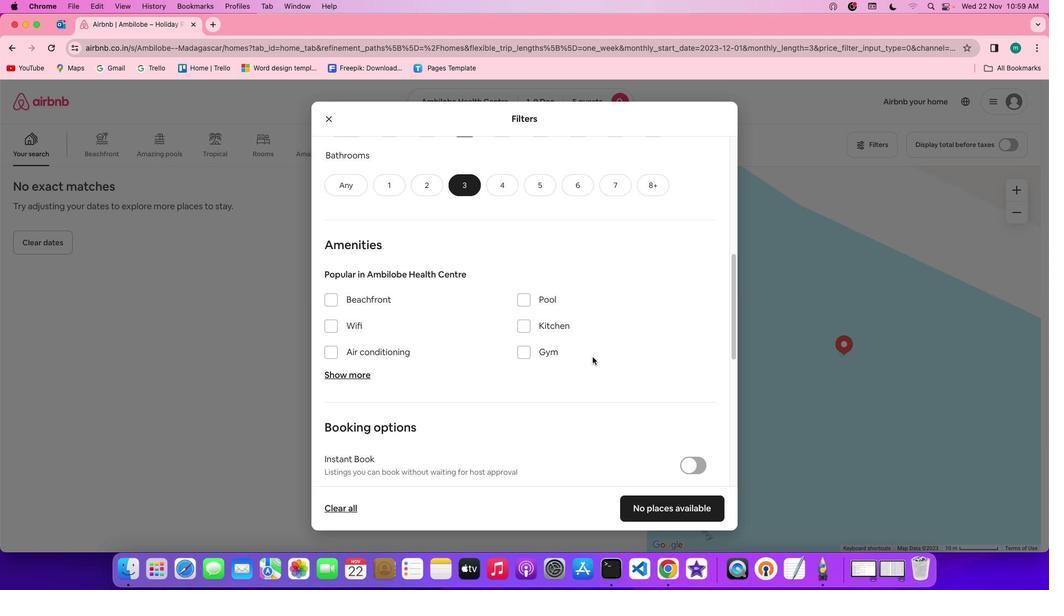 
Action: Mouse scrolled (592, 357) with delta (0, 0)
Screenshot: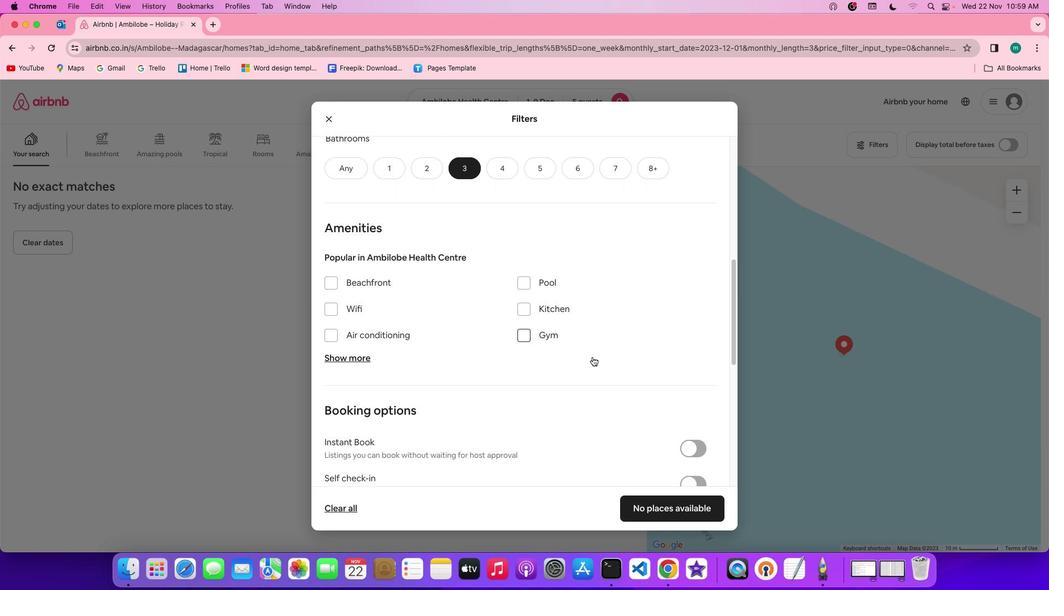 
Action: Mouse scrolled (592, 357) with delta (0, 0)
Screenshot: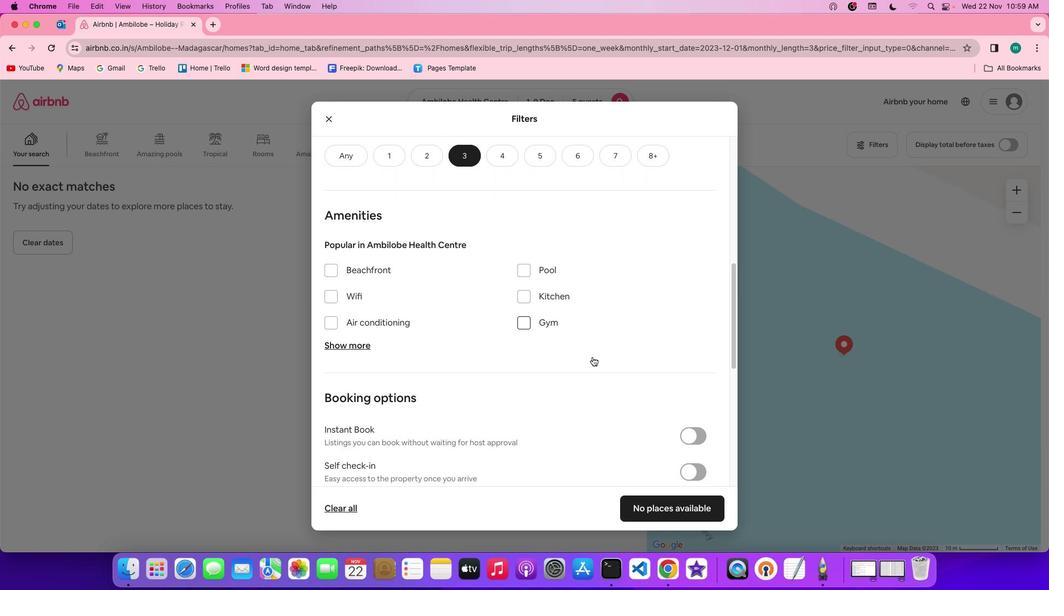 
Action: Mouse scrolled (592, 357) with delta (0, 0)
Screenshot: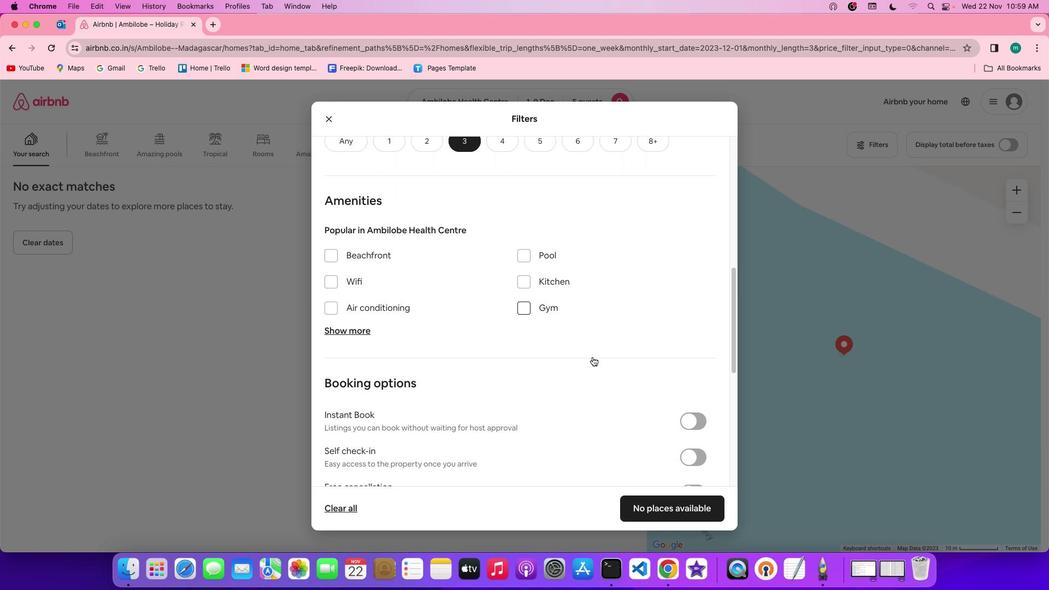 
Action: Mouse scrolled (592, 357) with delta (0, 0)
Screenshot: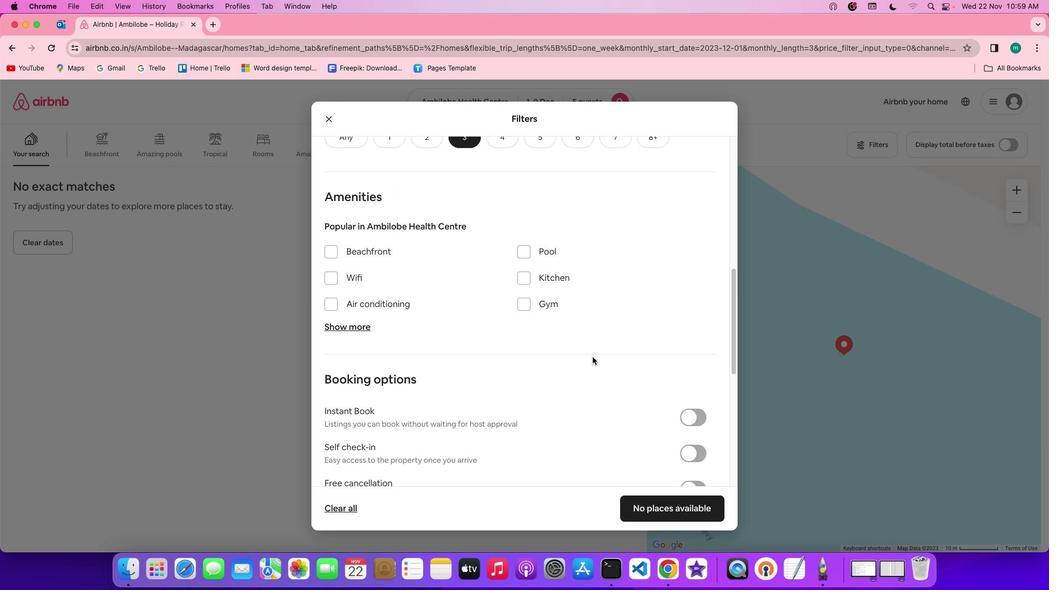 
Action: Mouse scrolled (592, 357) with delta (0, 0)
Screenshot: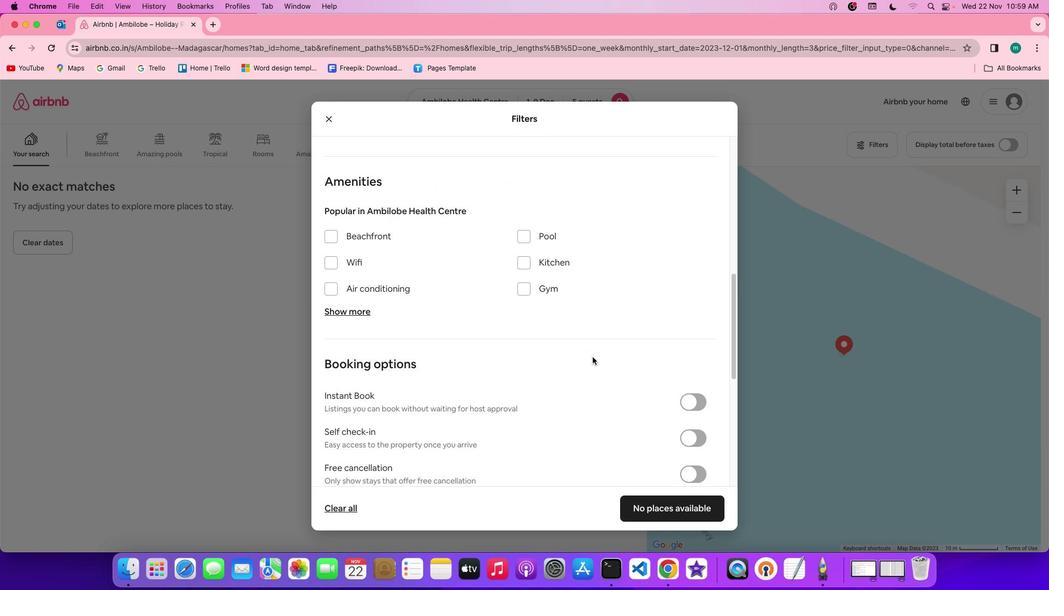 
Action: Mouse scrolled (592, 357) with delta (0, 0)
Screenshot: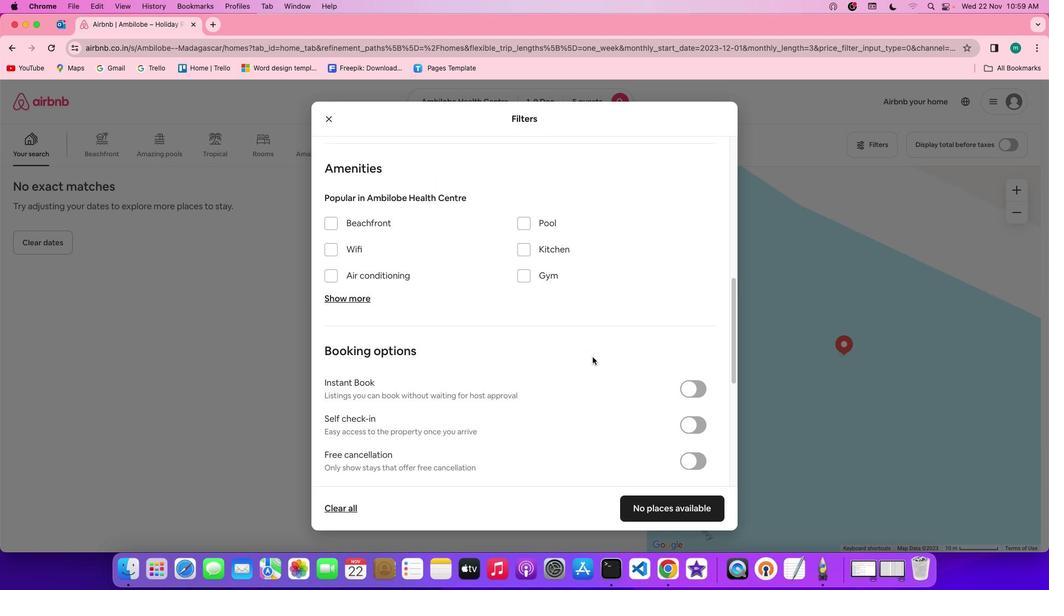 
Action: Mouse scrolled (592, 357) with delta (0, 0)
Screenshot: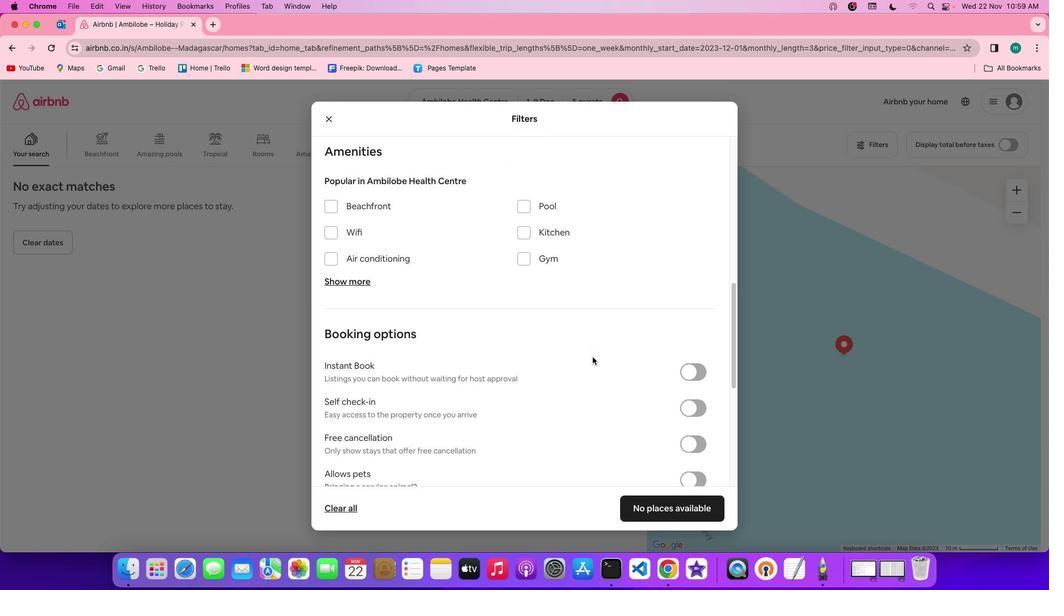 
Action: Mouse scrolled (592, 357) with delta (0, 0)
Screenshot: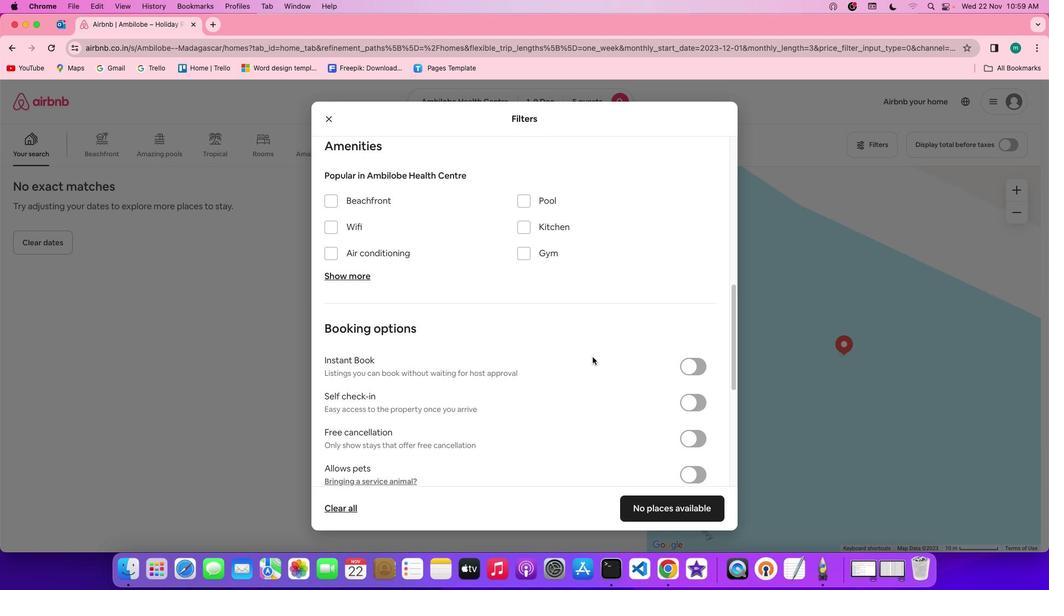 
Action: Mouse scrolled (592, 357) with delta (0, 0)
Screenshot: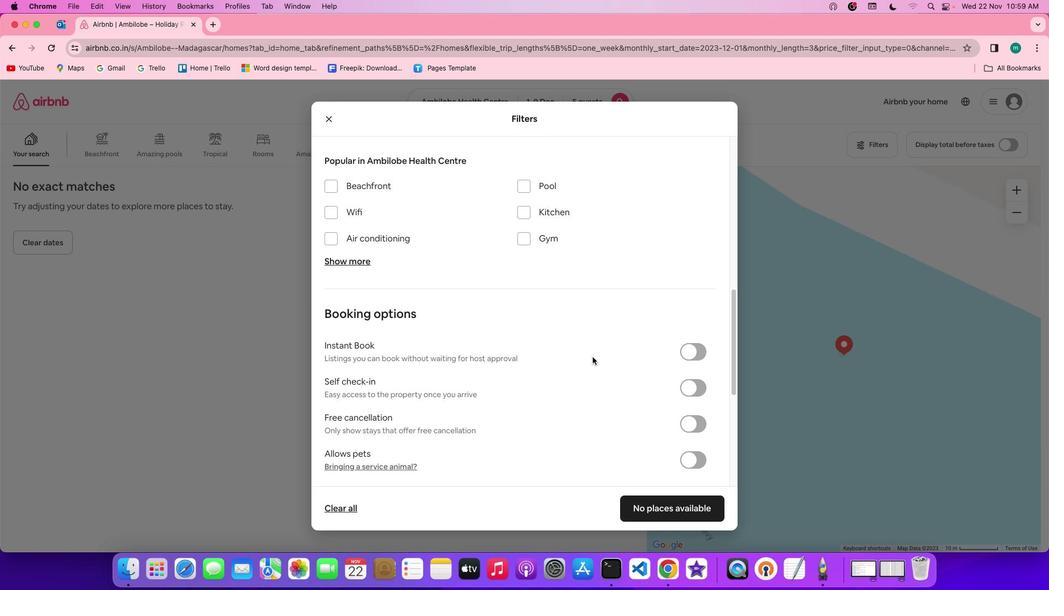 
Action: Mouse scrolled (592, 357) with delta (0, 0)
Screenshot: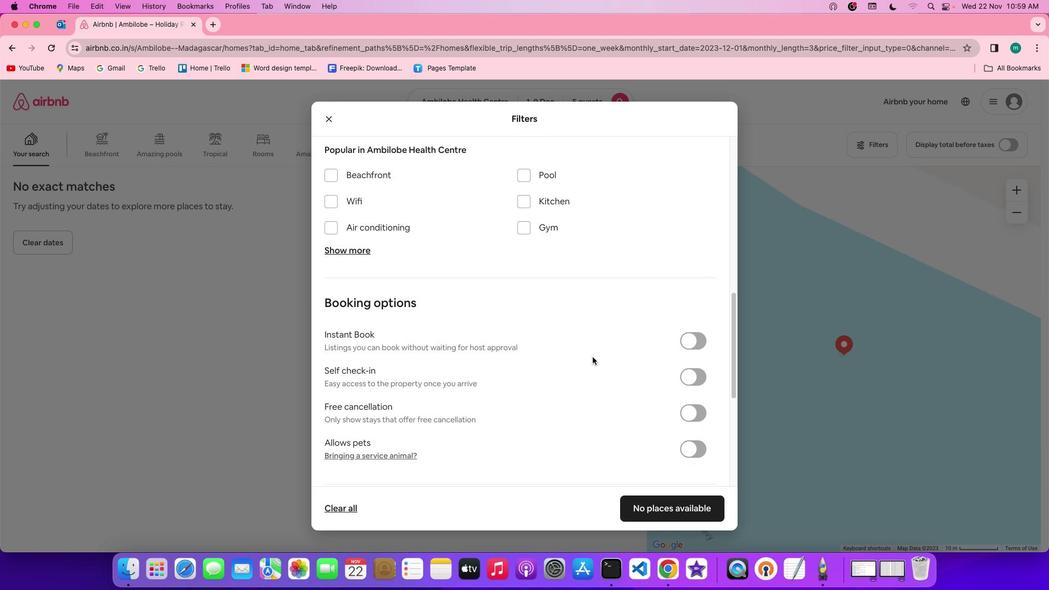 
Action: Mouse moved to (624, 359)
Screenshot: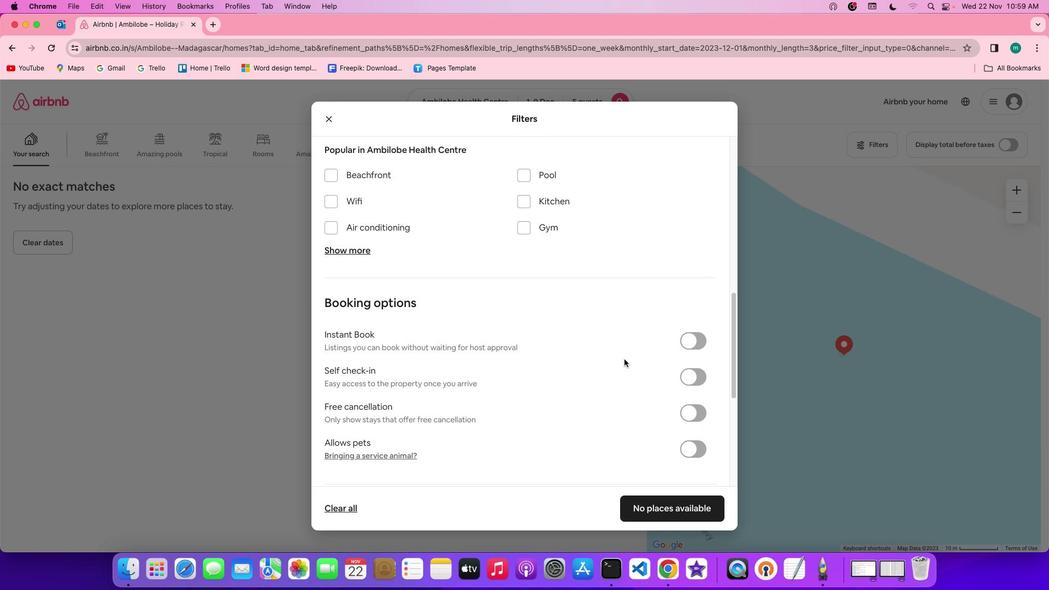 
Action: Mouse scrolled (624, 359) with delta (0, 0)
Screenshot: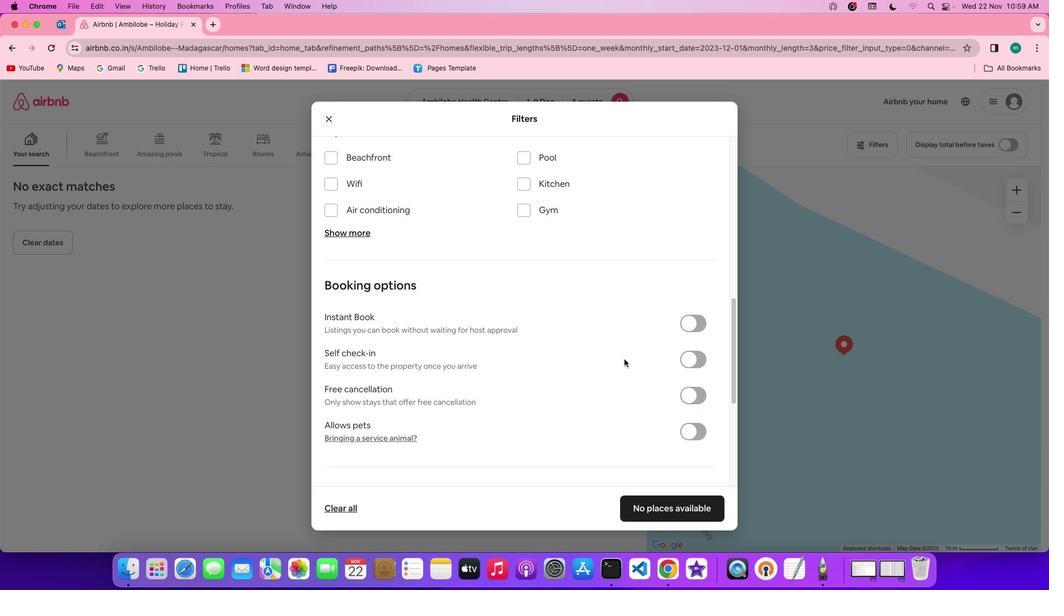 
Action: Mouse scrolled (624, 359) with delta (0, 0)
Screenshot: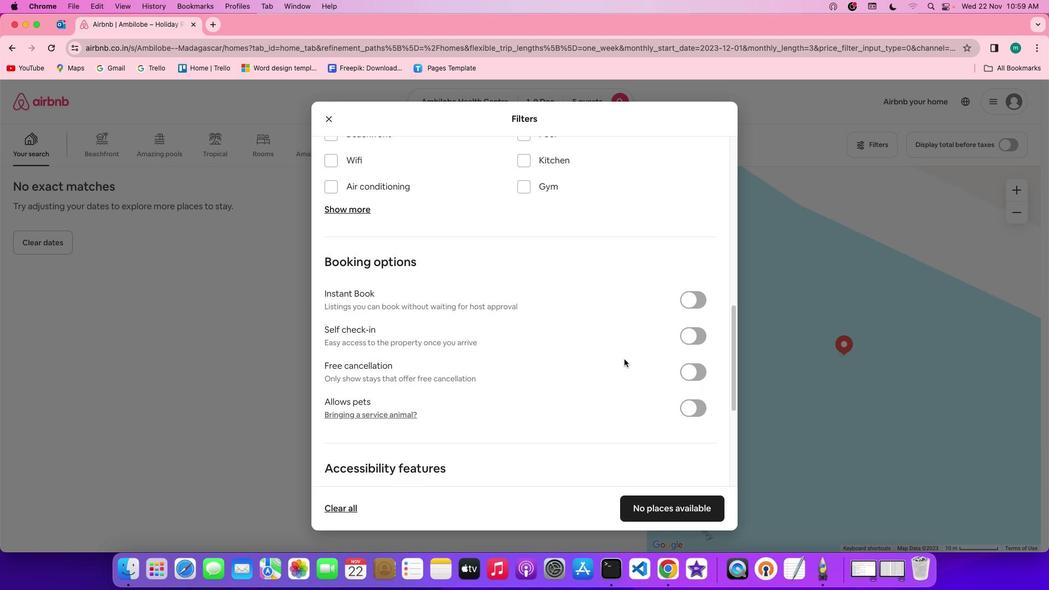 
Action: Mouse scrolled (624, 359) with delta (0, 0)
Screenshot: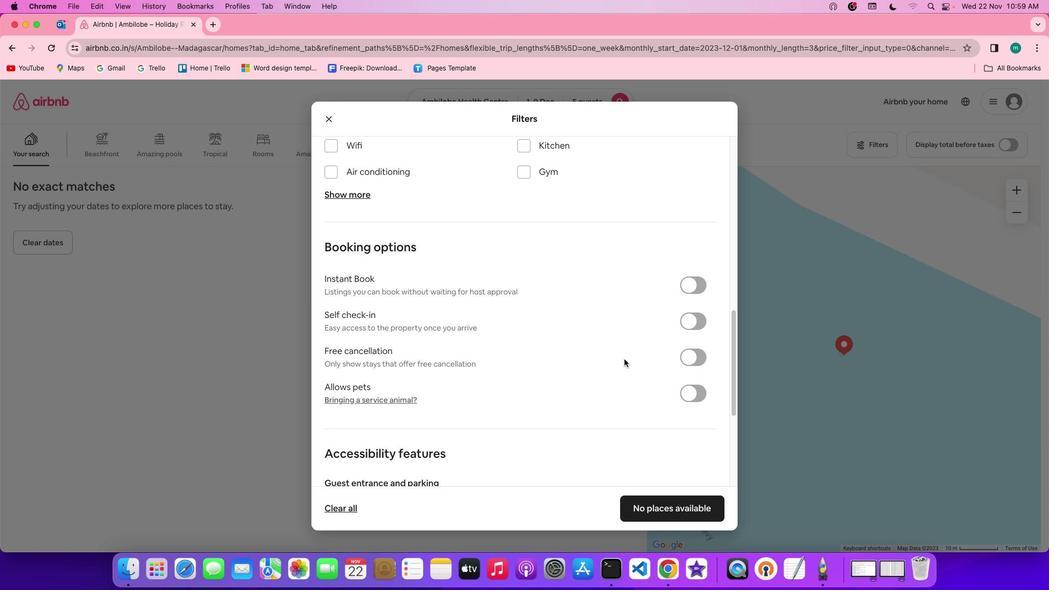 
Action: Mouse scrolled (624, 359) with delta (0, 0)
Screenshot: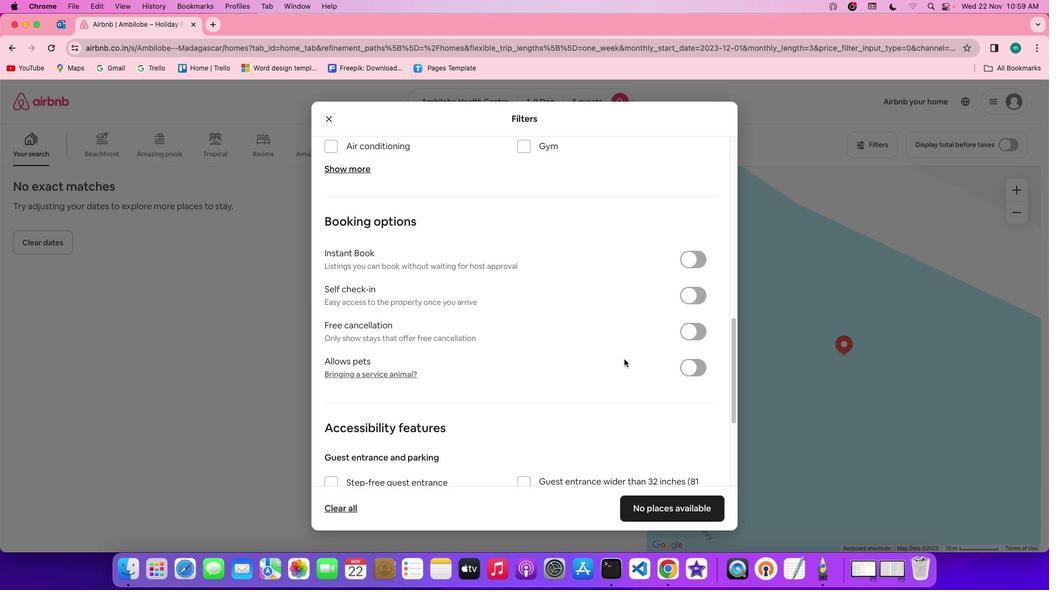 
Action: Mouse scrolled (624, 359) with delta (0, 0)
Screenshot: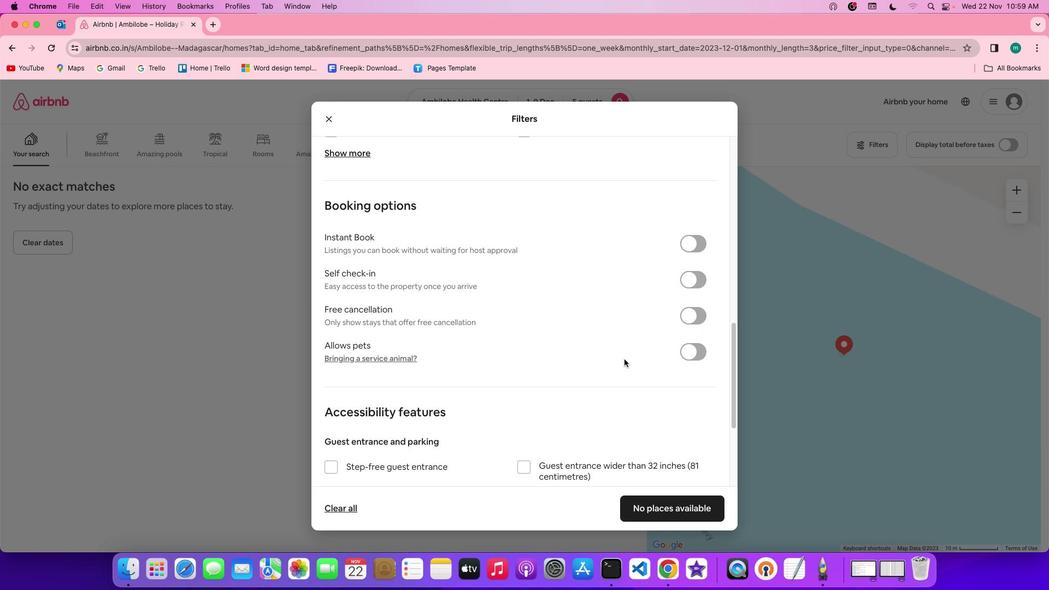 
Action: Mouse scrolled (624, 359) with delta (0, 0)
Screenshot: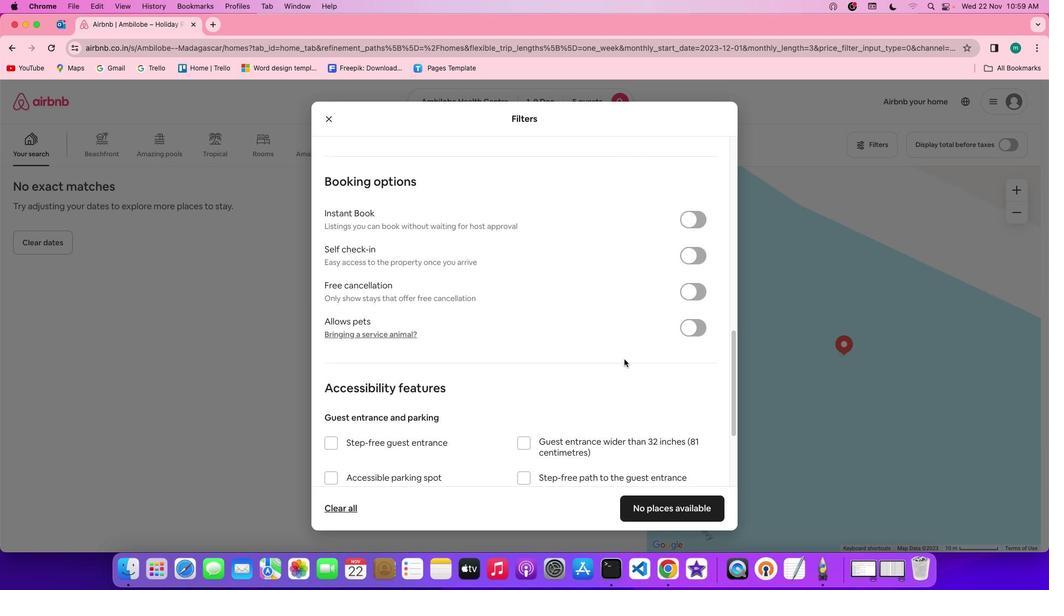 
Action: Mouse scrolled (624, 359) with delta (0, 0)
Screenshot: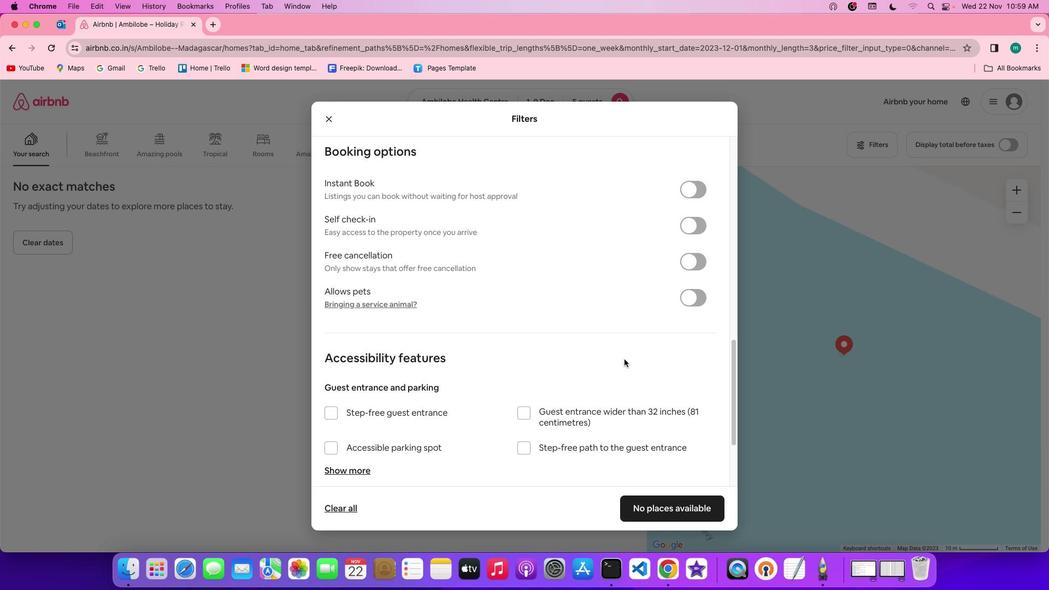 
Action: Mouse scrolled (624, 359) with delta (0, 0)
Screenshot: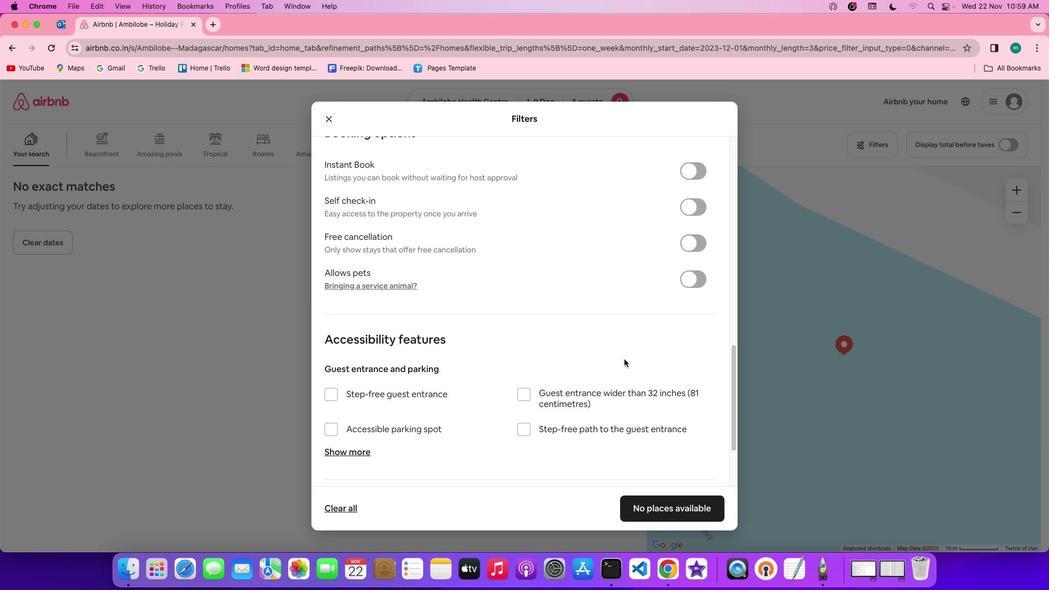 
Action: Mouse scrolled (624, 359) with delta (0, 0)
Screenshot: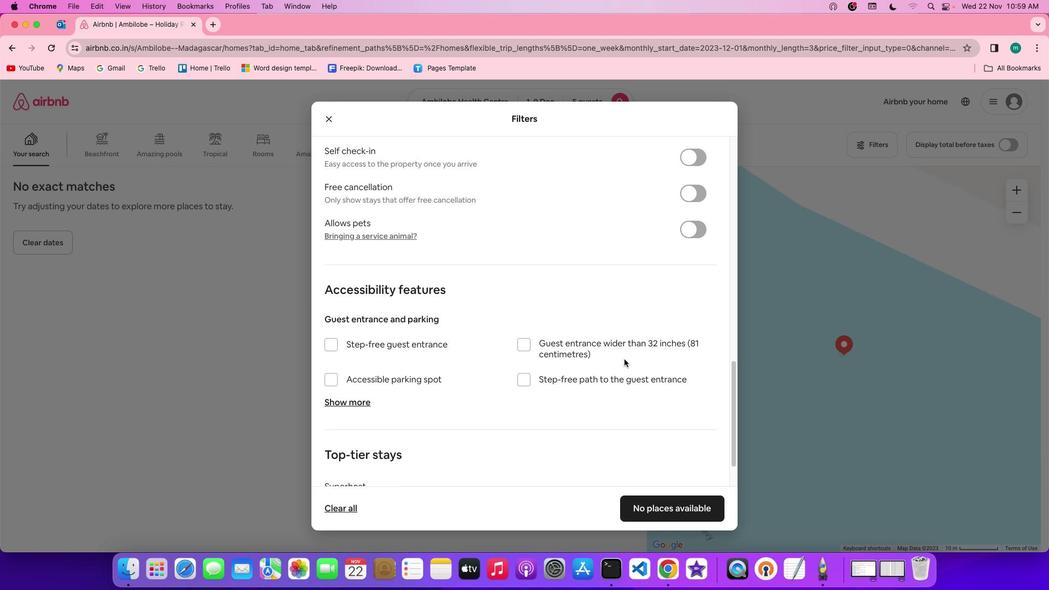 
Action: Mouse scrolled (624, 359) with delta (0, 0)
Screenshot: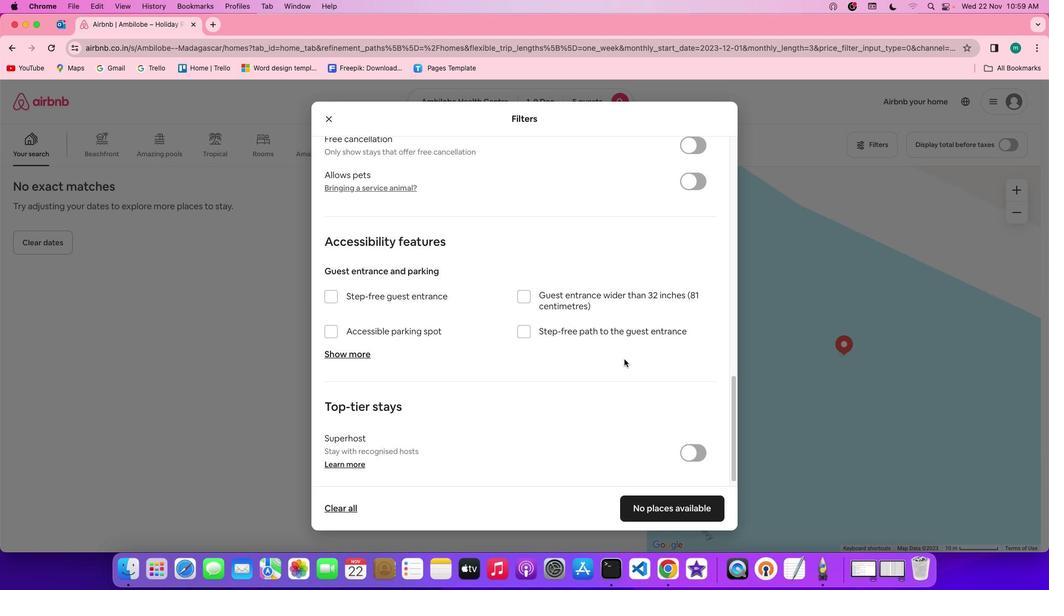 
Action: Mouse scrolled (624, 359) with delta (0, -1)
Screenshot: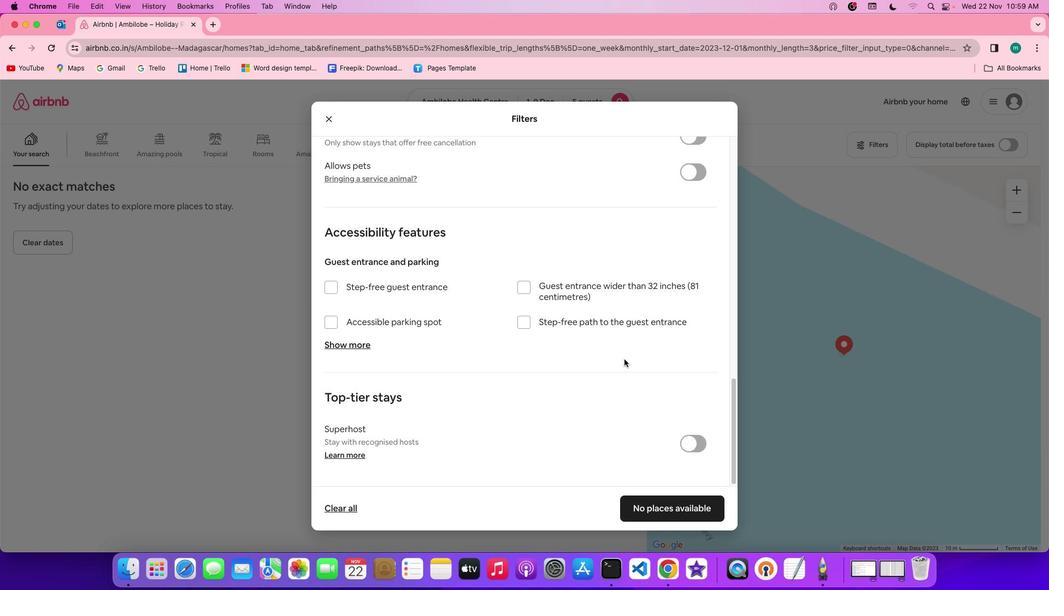 
Action: Mouse scrolled (624, 359) with delta (0, -2)
Screenshot: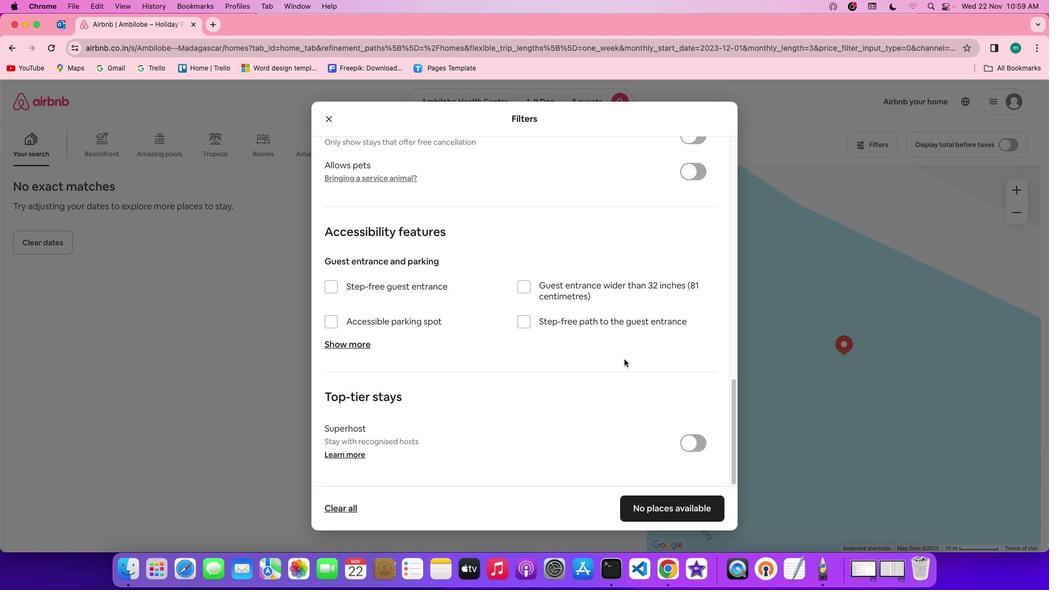 
Action: Mouse scrolled (624, 359) with delta (0, -2)
Screenshot: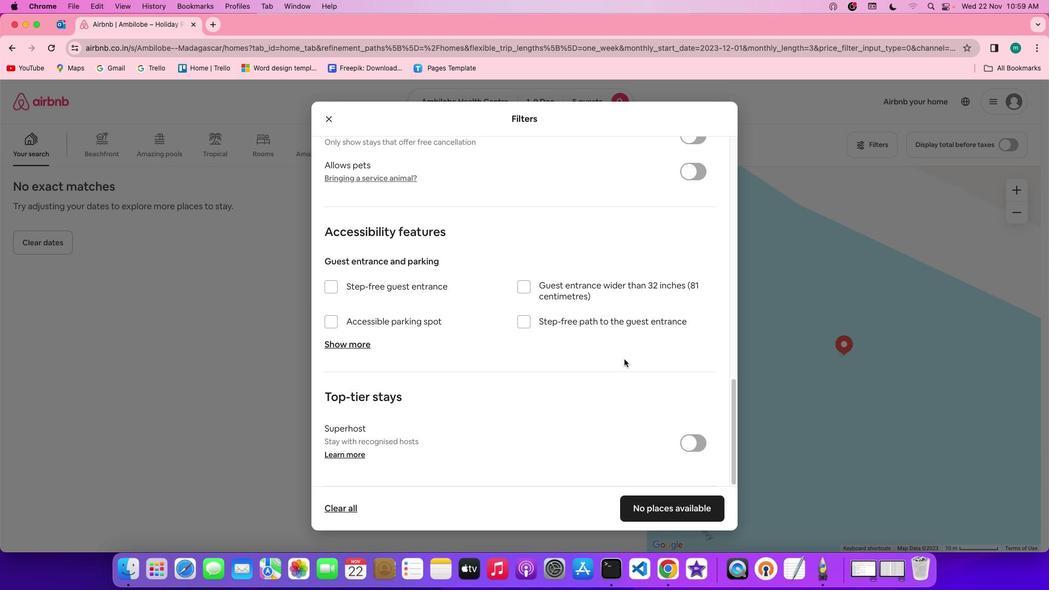 
Action: Mouse scrolled (624, 359) with delta (0, 0)
Screenshot: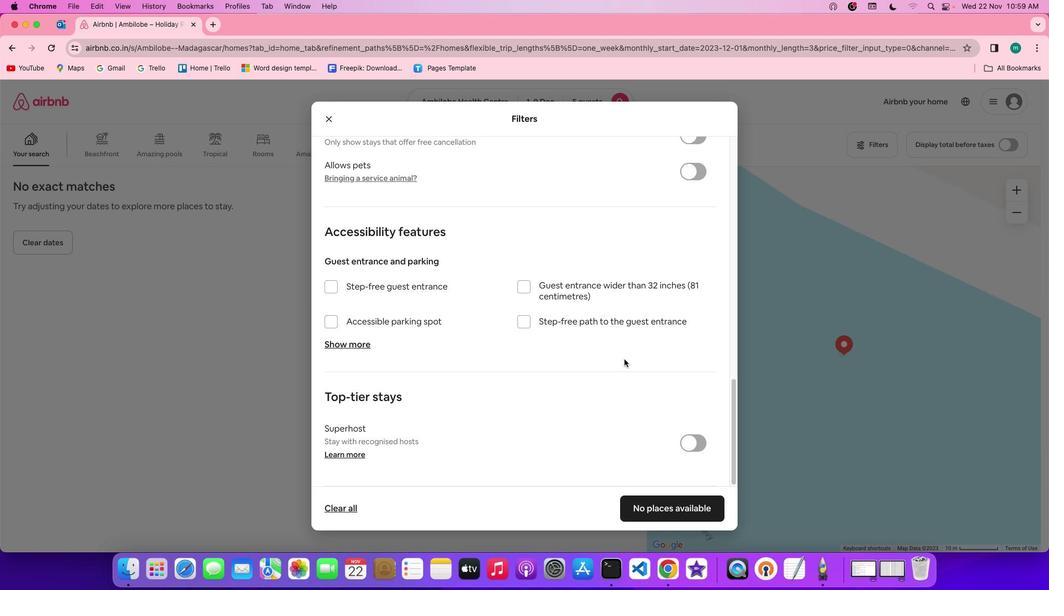 
Action: Mouse scrolled (624, 359) with delta (0, 0)
Screenshot: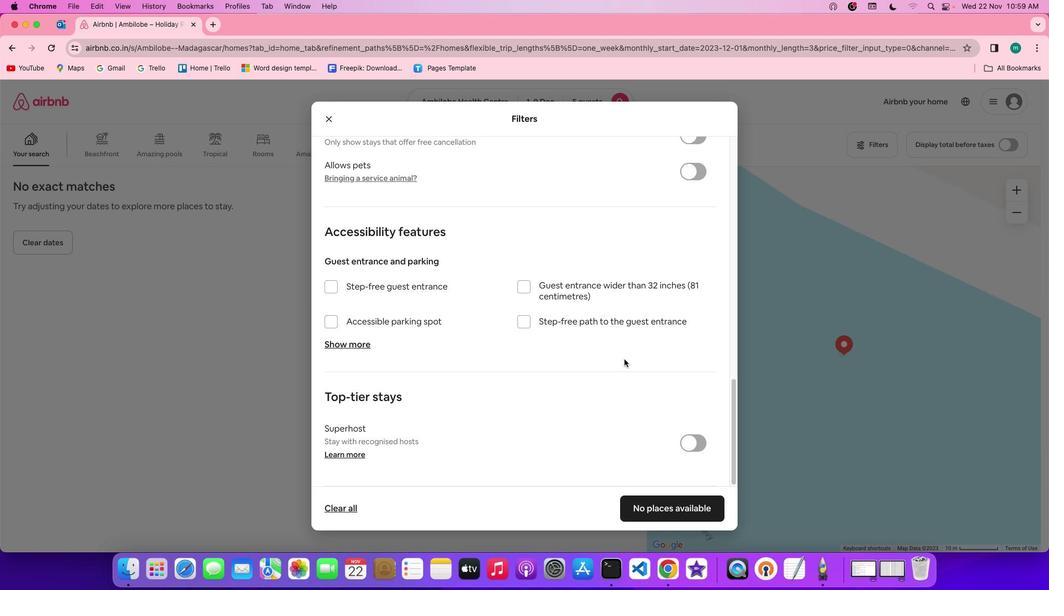 
Action: Mouse scrolled (624, 359) with delta (0, -1)
Screenshot: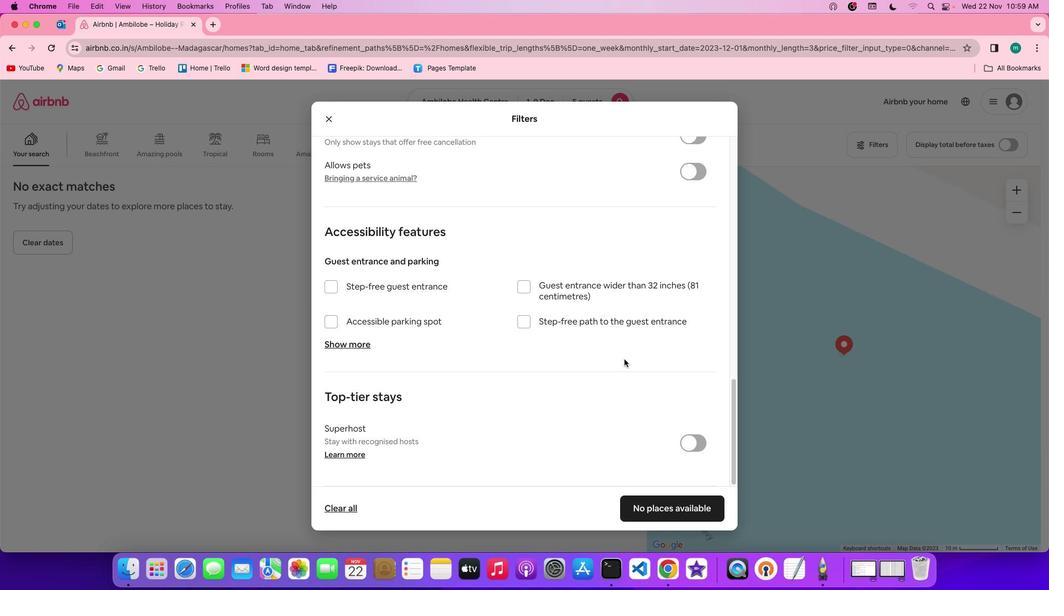 
Action: Mouse scrolled (624, 359) with delta (0, -2)
Screenshot: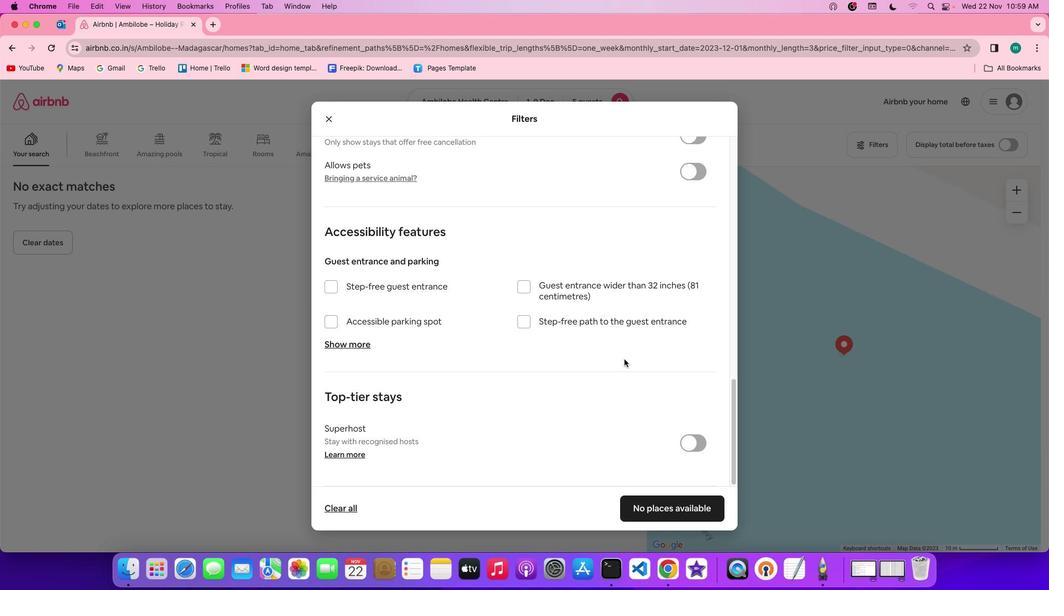 
Action: Mouse scrolled (624, 359) with delta (0, -2)
Screenshot: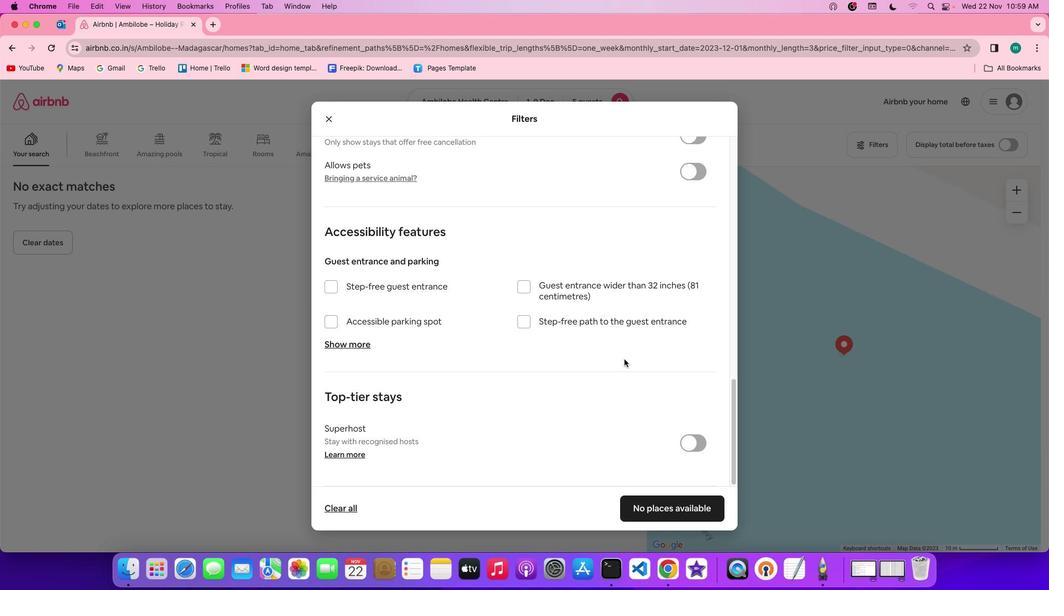 
Action: Mouse moved to (672, 506)
Screenshot: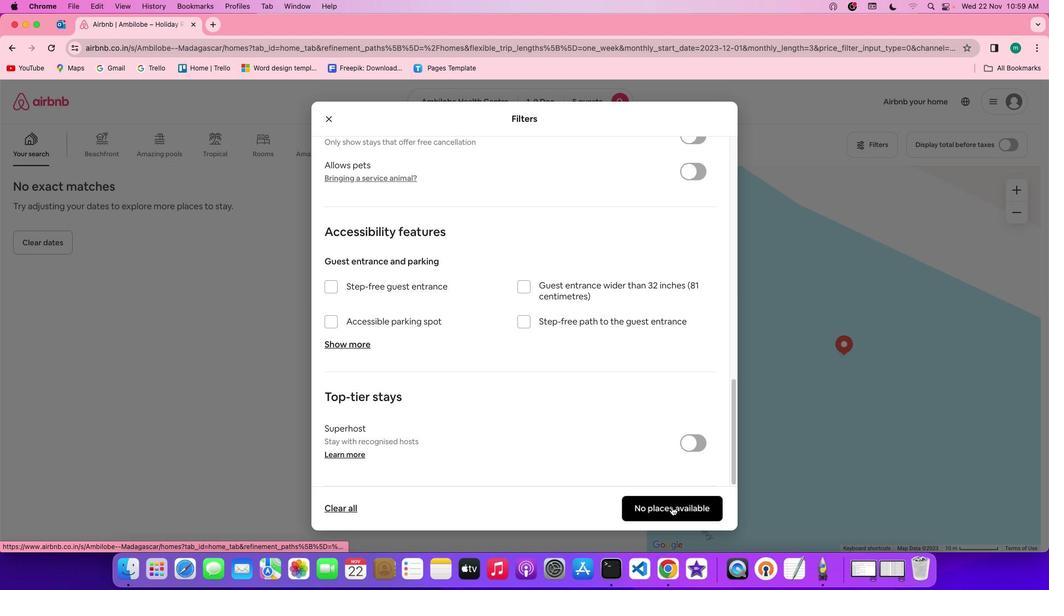 
Action: Mouse pressed left at (672, 506)
Screenshot: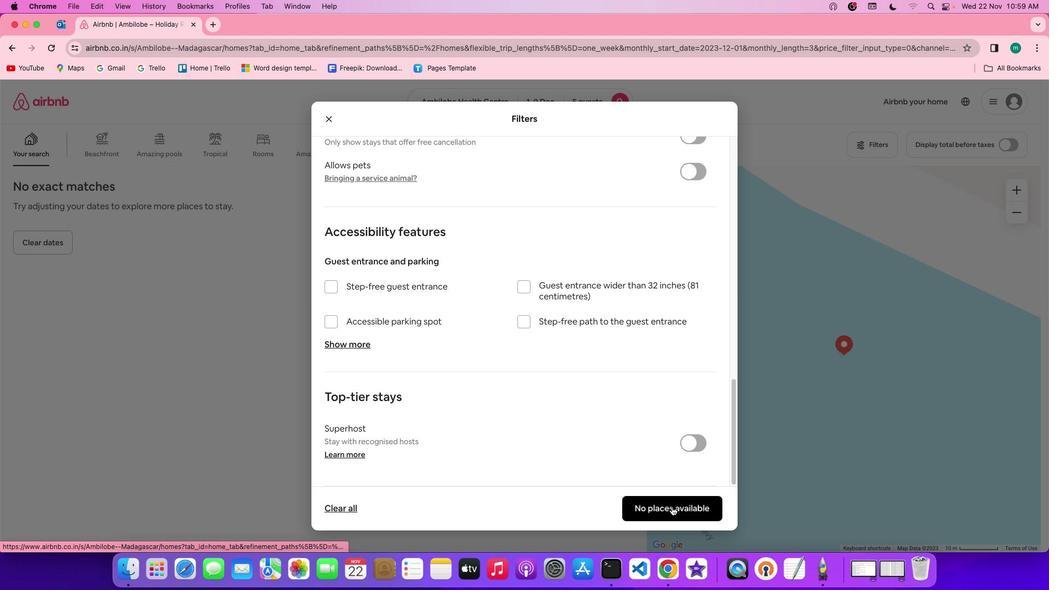
Action: Mouse moved to (374, 299)
Screenshot: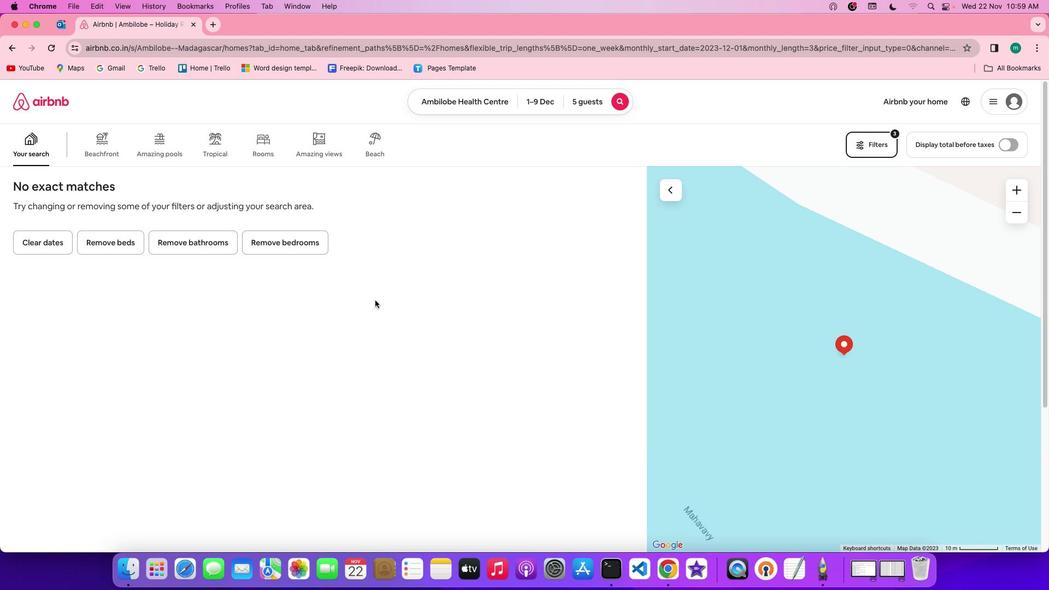 
